 Task: Find connections with filter location Cabedelo with filter topic #coacheswith filter profile language French with filter current company Idea Cellular Ltd with filter school National Institute of Technology Karnataka with filter industry Personal and Laundry Services with filter service category Auto Insurance with filter keywords title Management Consultant
Action: Mouse moved to (548, 88)
Screenshot: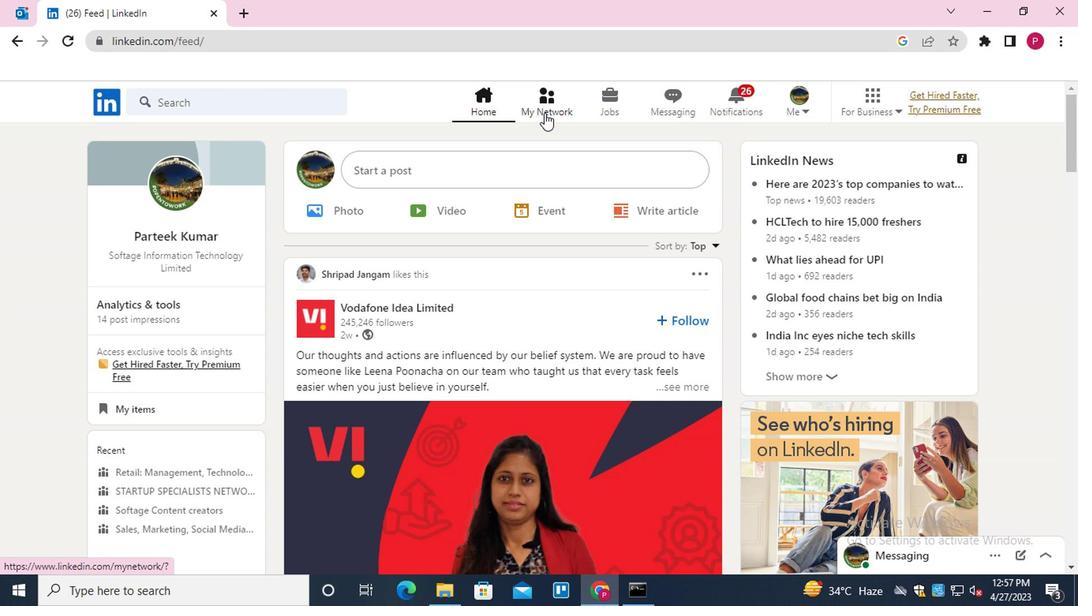 
Action: Mouse pressed left at (548, 88)
Screenshot: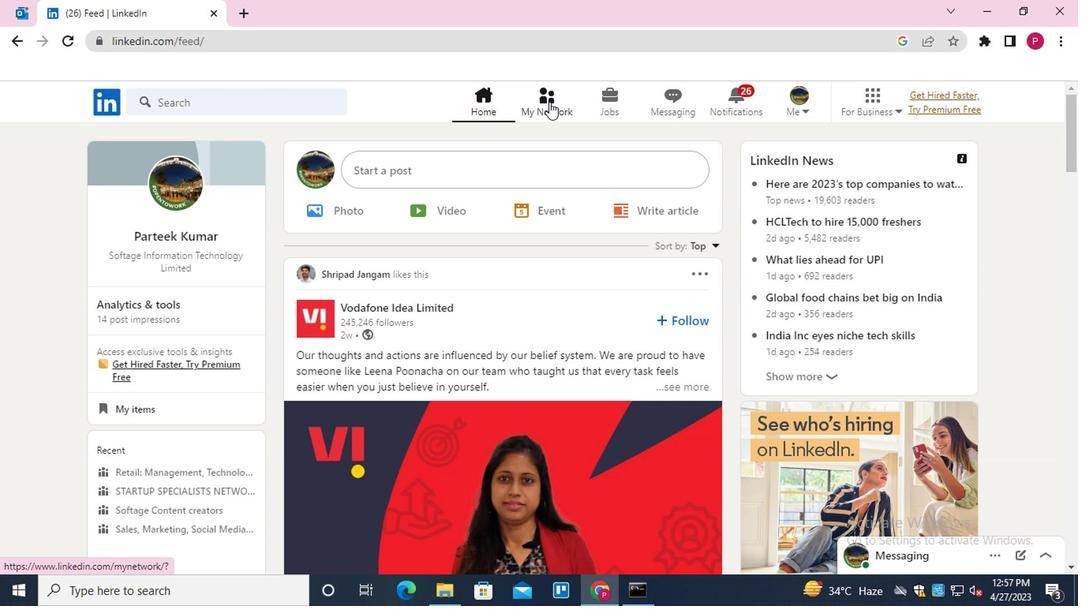 
Action: Mouse moved to (283, 183)
Screenshot: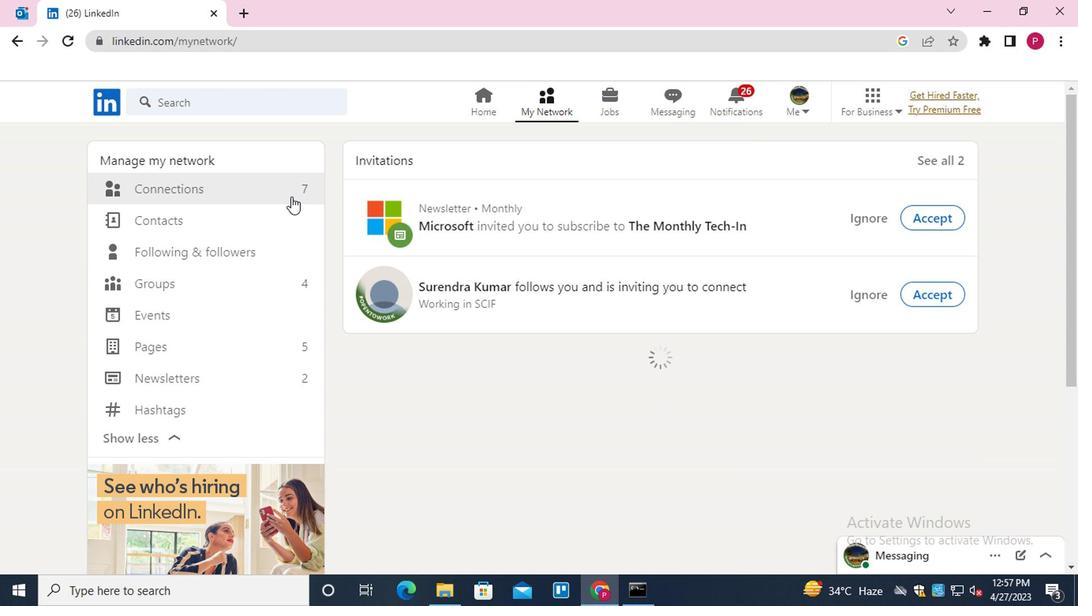 
Action: Mouse pressed left at (283, 183)
Screenshot: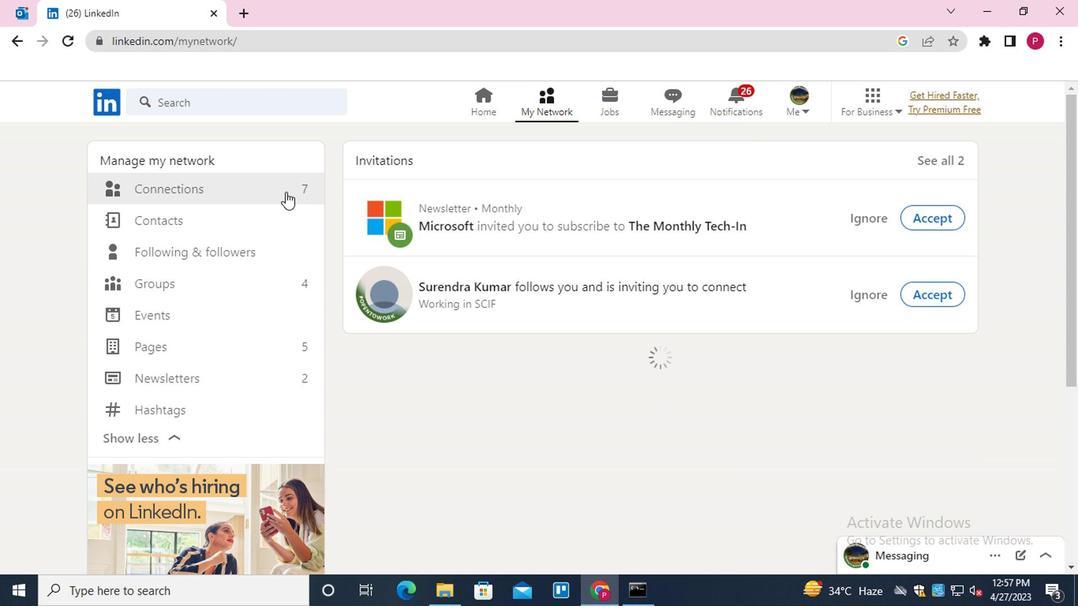 
Action: Mouse moved to (633, 186)
Screenshot: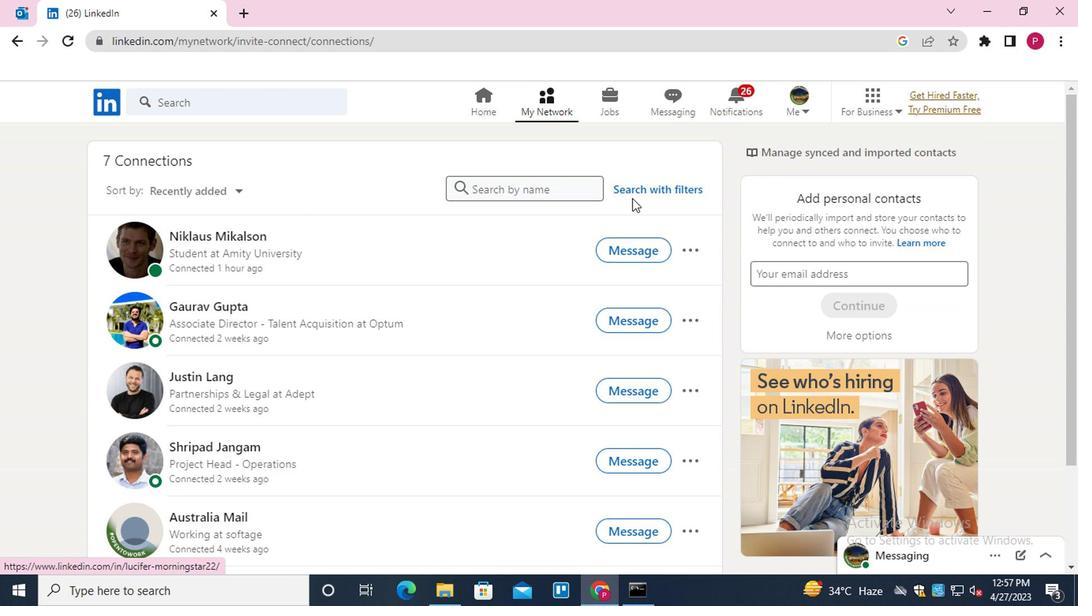 
Action: Mouse pressed left at (633, 186)
Screenshot: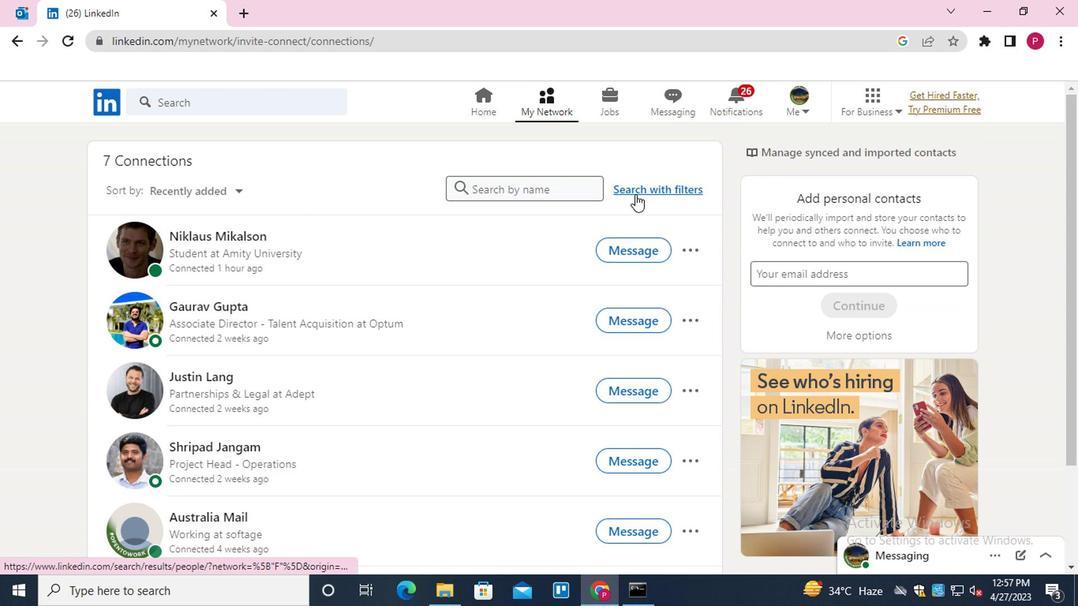 
Action: Mouse moved to (584, 142)
Screenshot: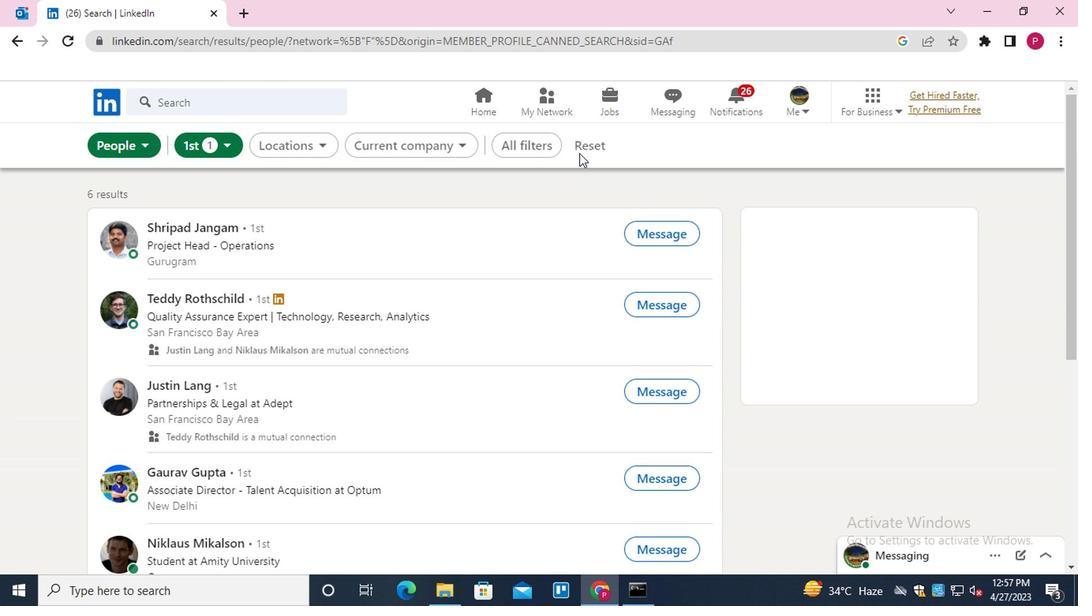 
Action: Mouse pressed left at (584, 142)
Screenshot: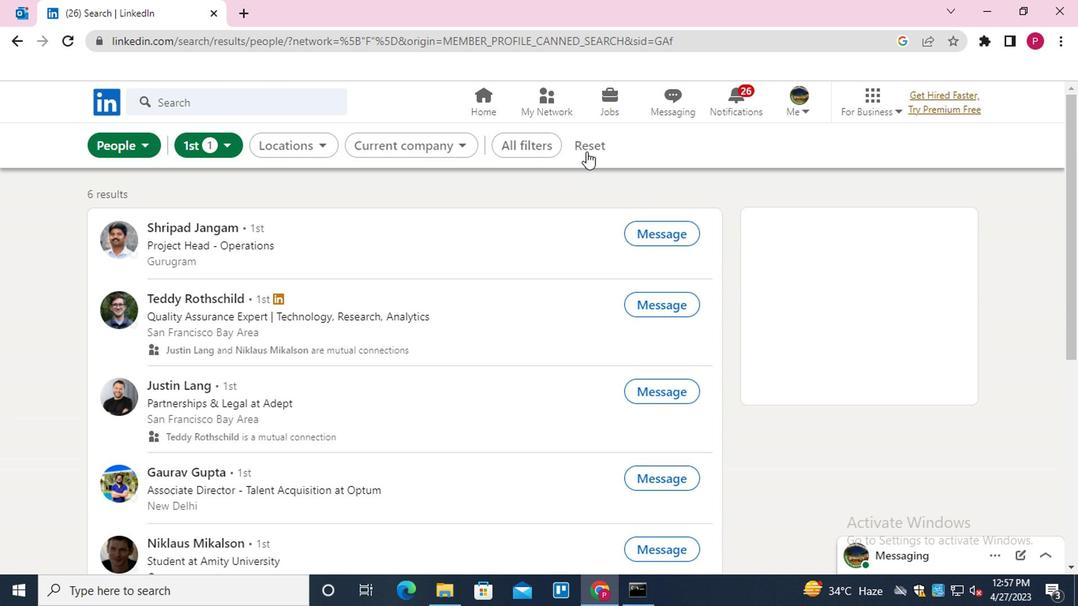 
Action: Mouse moved to (548, 137)
Screenshot: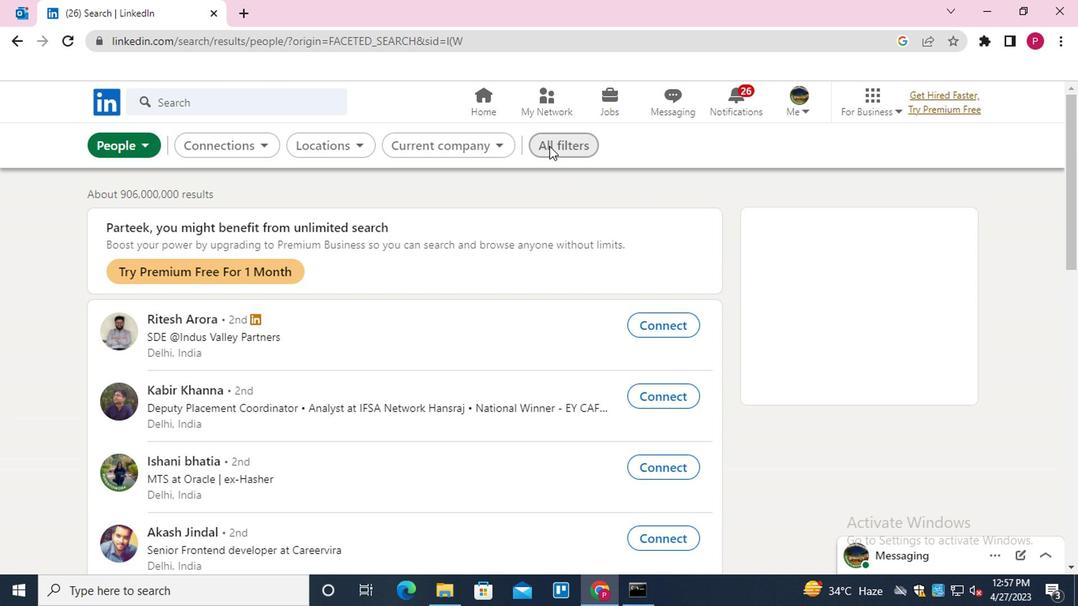 
Action: Mouse pressed left at (548, 137)
Screenshot: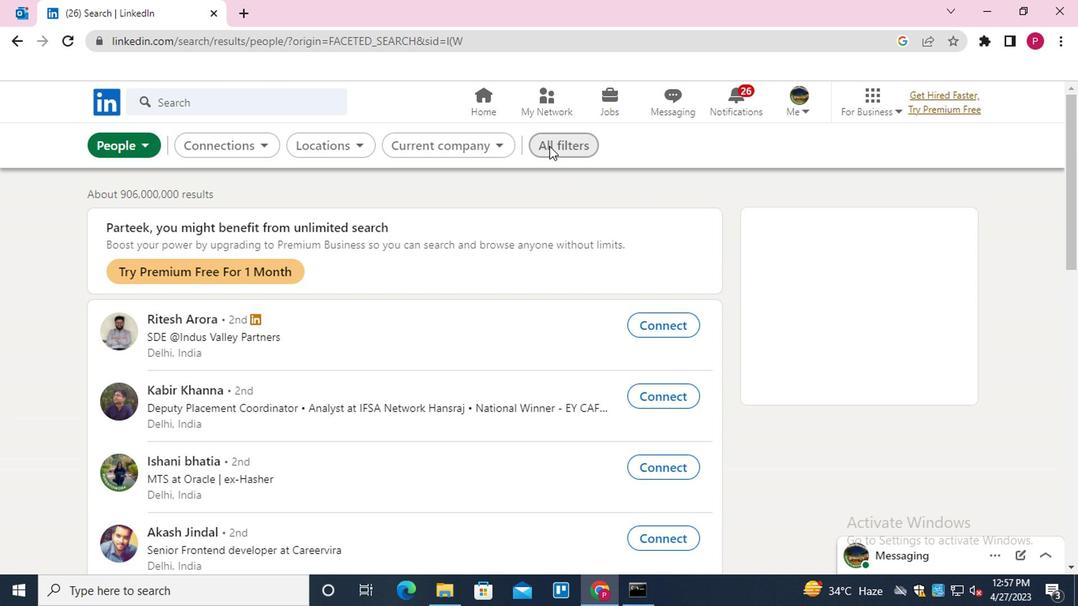 
Action: Mouse moved to (887, 394)
Screenshot: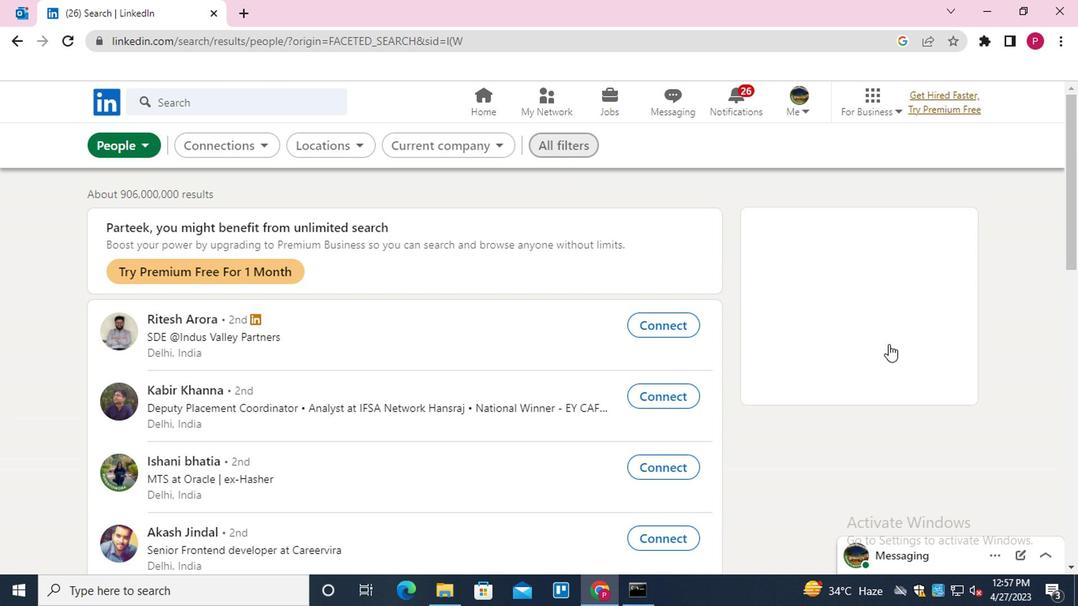 
Action: Mouse scrolled (887, 394) with delta (0, 0)
Screenshot: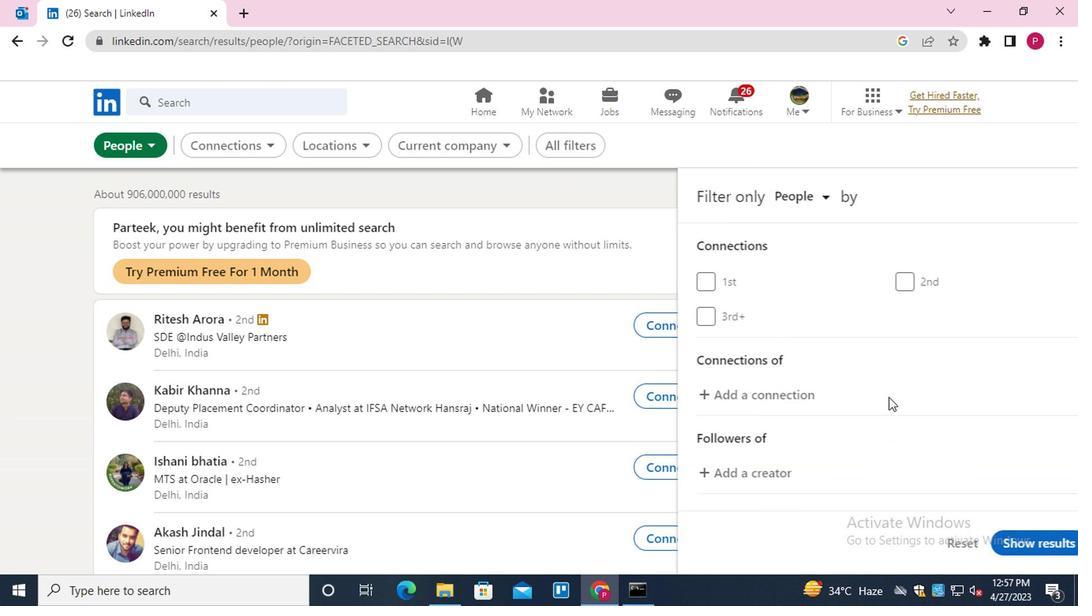 
Action: Mouse scrolled (887, 394) with delta (0, 0)
Screenshot: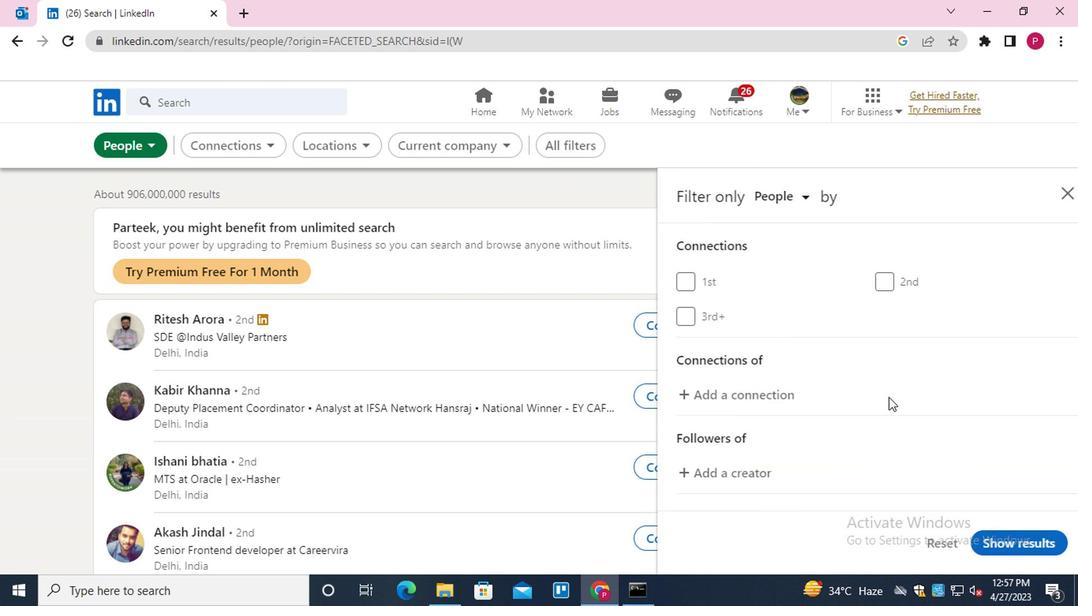 
Action: Mouse scrolled (887, 394) with delta (0, 0)
Screenshot: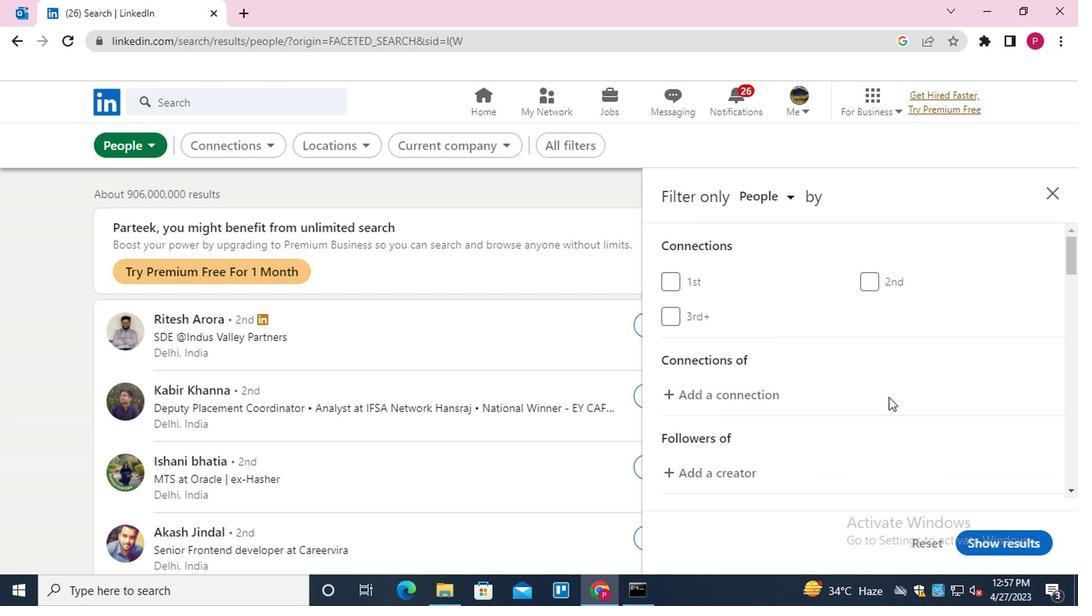 
Action: Mouse moved to (899, 381)
Screenshot: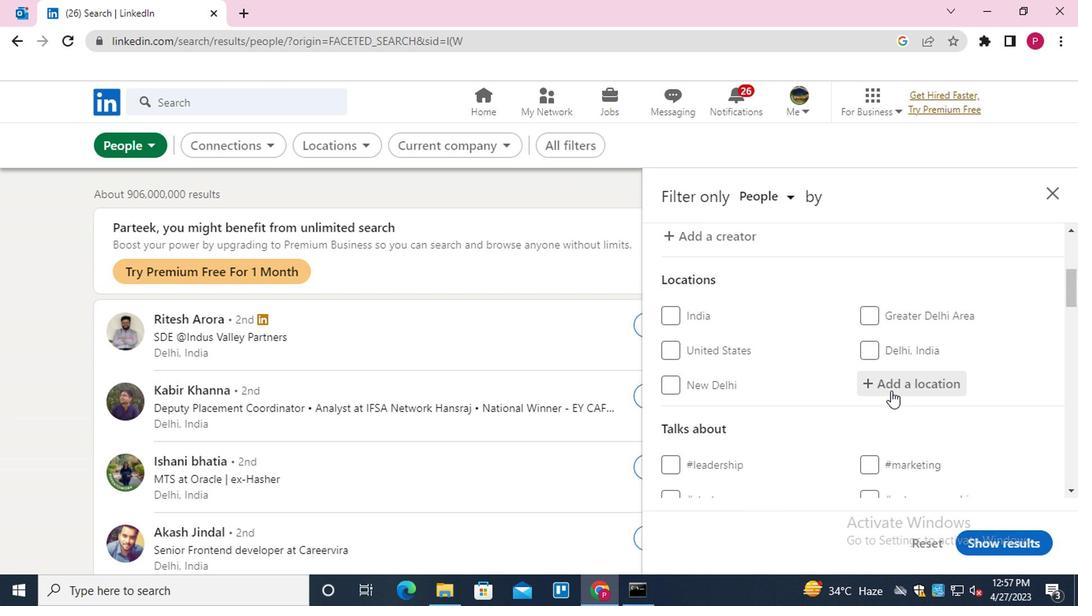 
Action: Mouse pressed left at (899, 381)
Screenshot: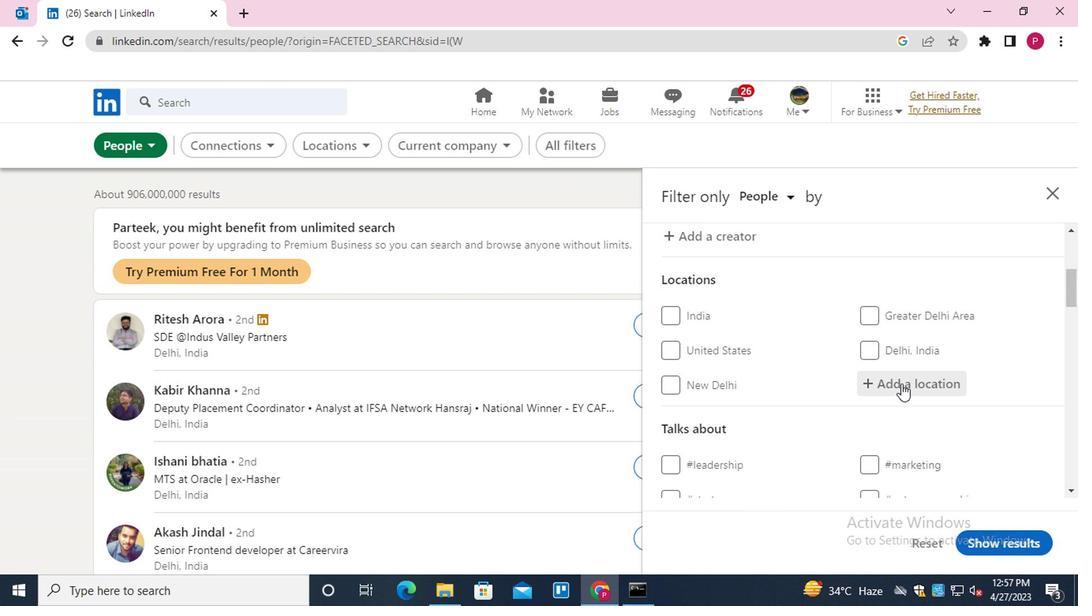 
Action: Key pressed <Key.shift>CABEDELO<Key.down><Key.enter>
Screenshot: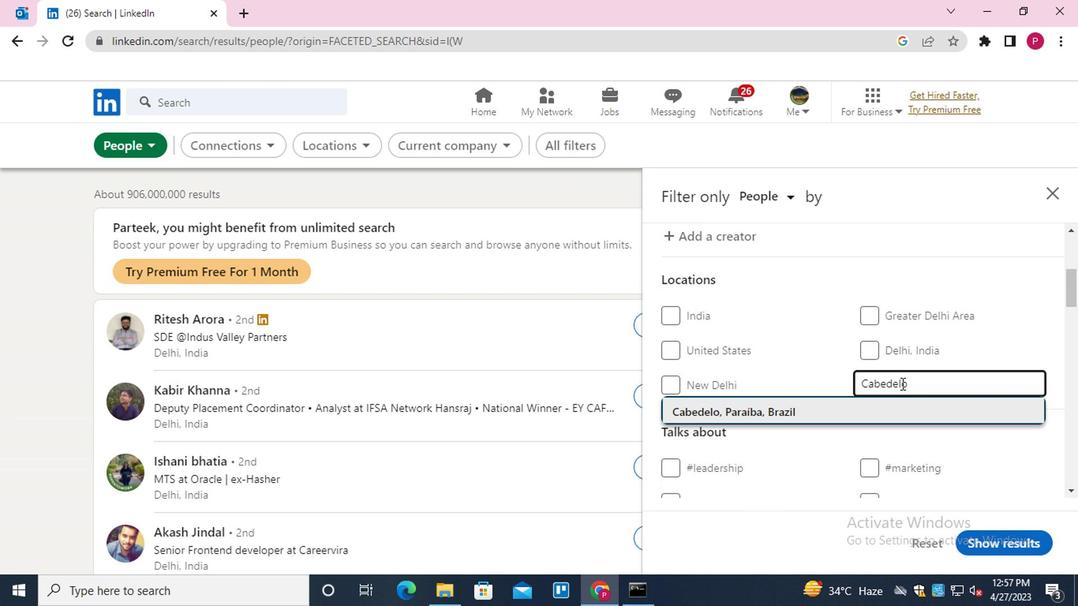
Action: Mouse scrolled (899, 380) with delta (0, -1)
Screenshot: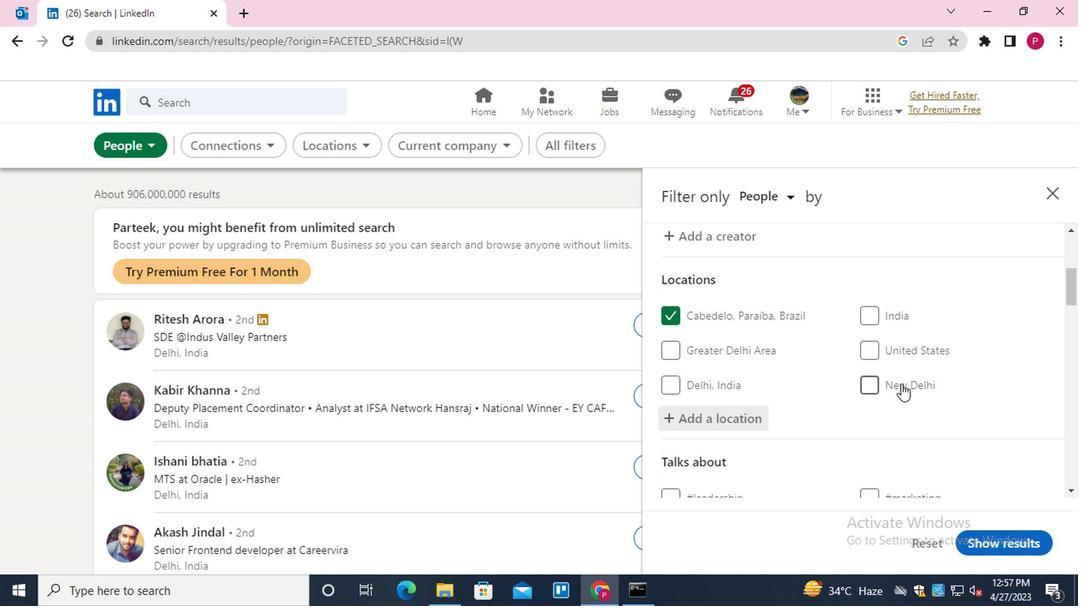
Action: Mouse moved to (899, 381)
Screenshot: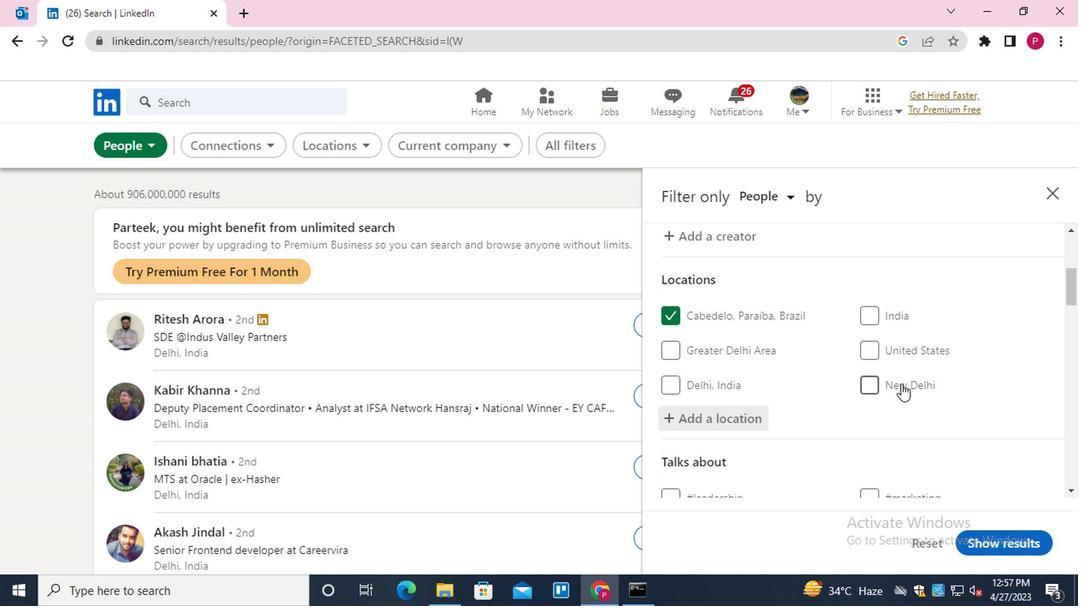 
Action: Mouse scrolled (899, 380) with delta (0, -1)
Screenshot: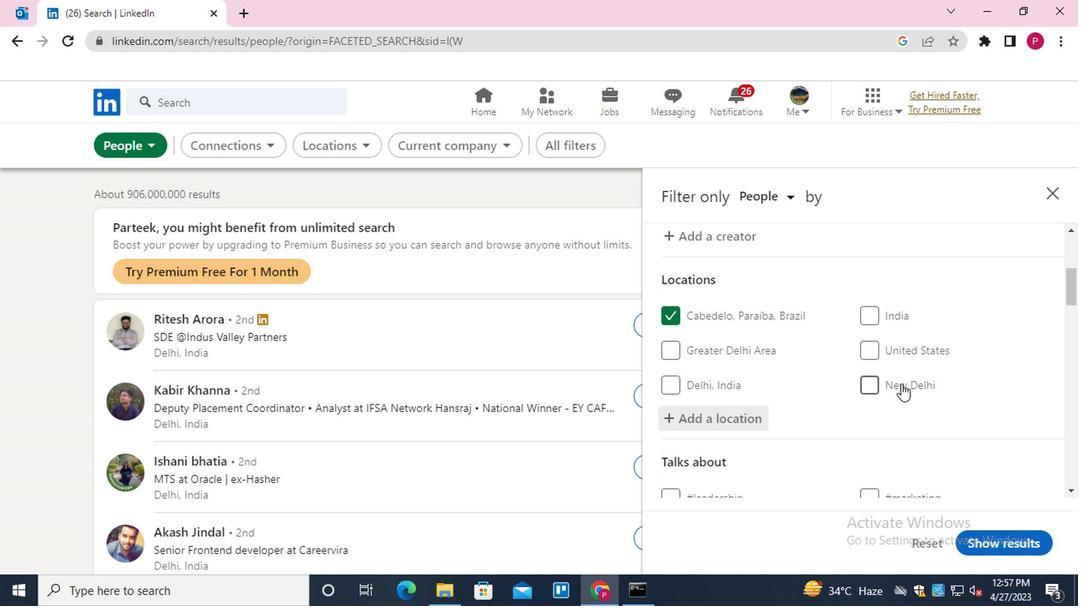 
Action: Mouse scrolled (899, 380) with delta (0, -1)
Screenshot: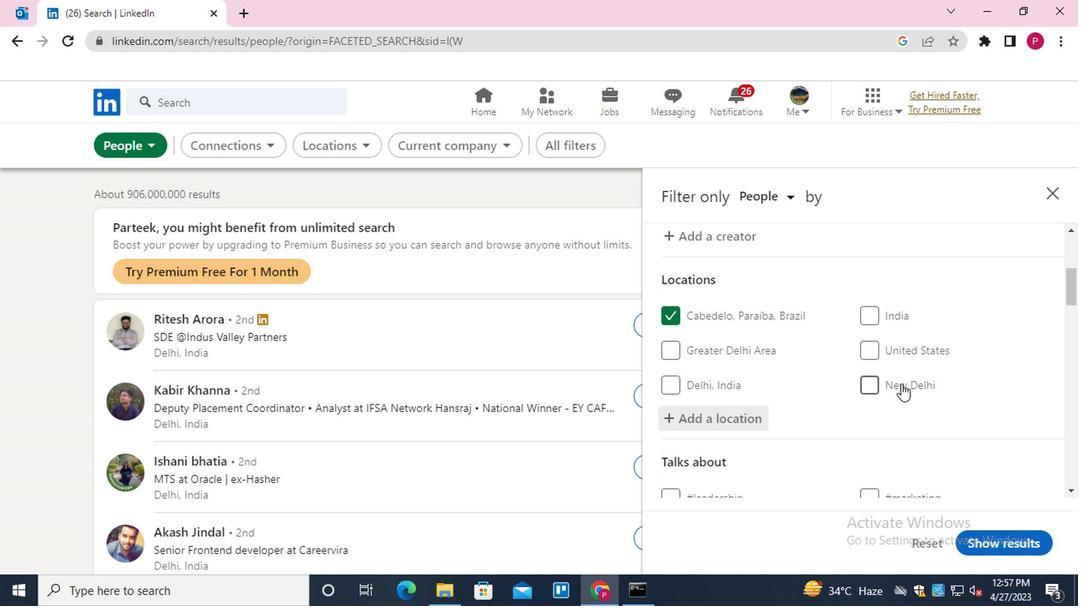 
Action: Mouse moved to (916, 323)
Screenshot: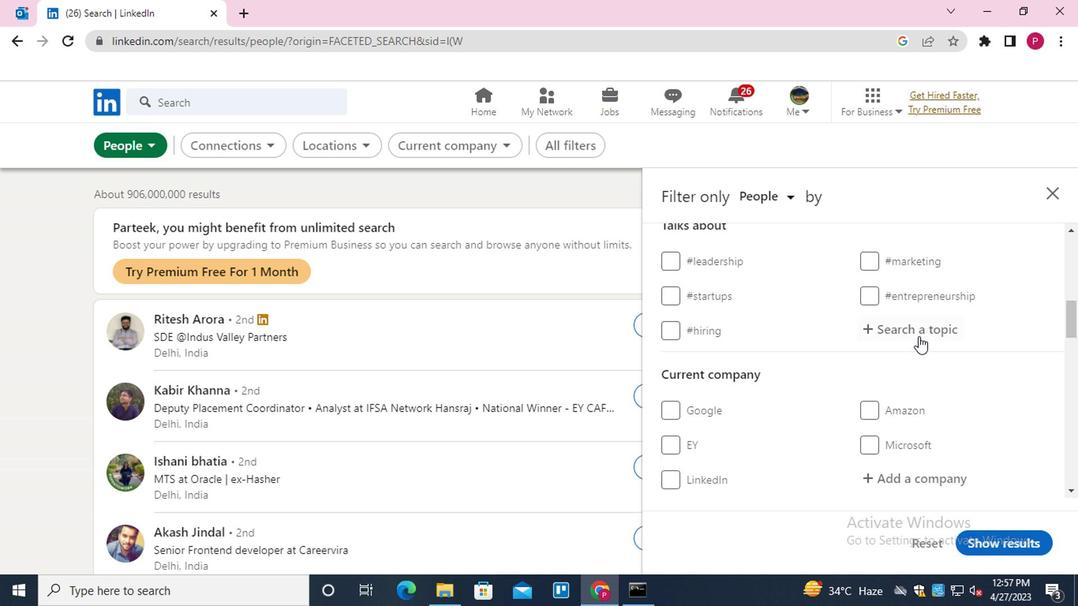 
Action: Mouse pressed left at (916, 323)
Screenshot: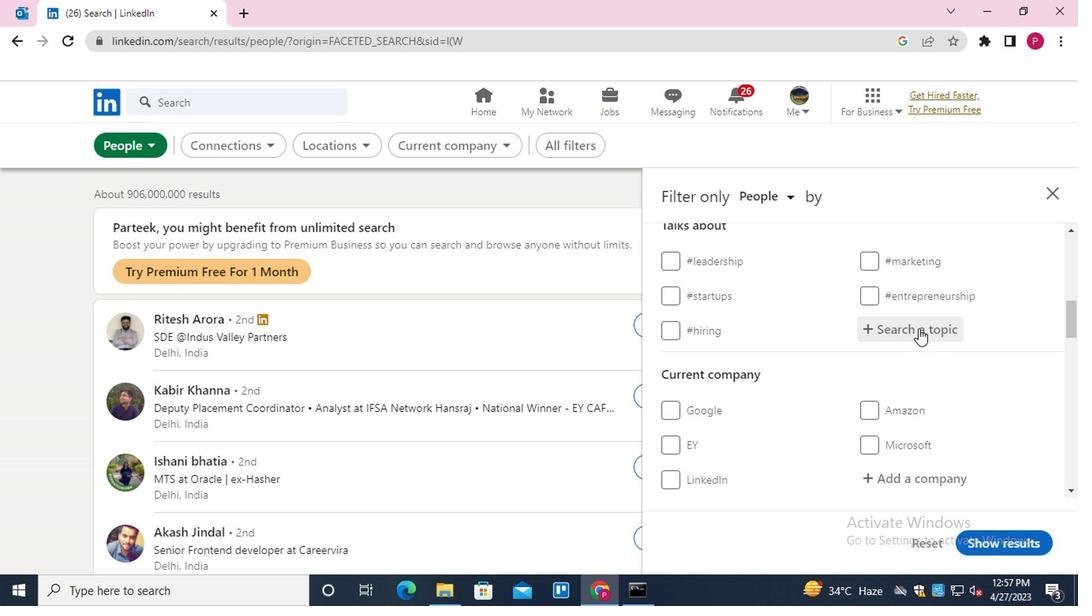 
Action: Key pressed COACHES<Key.down><Key.enter><Key.backspace><Key.down><Key.enter>
Screenshot: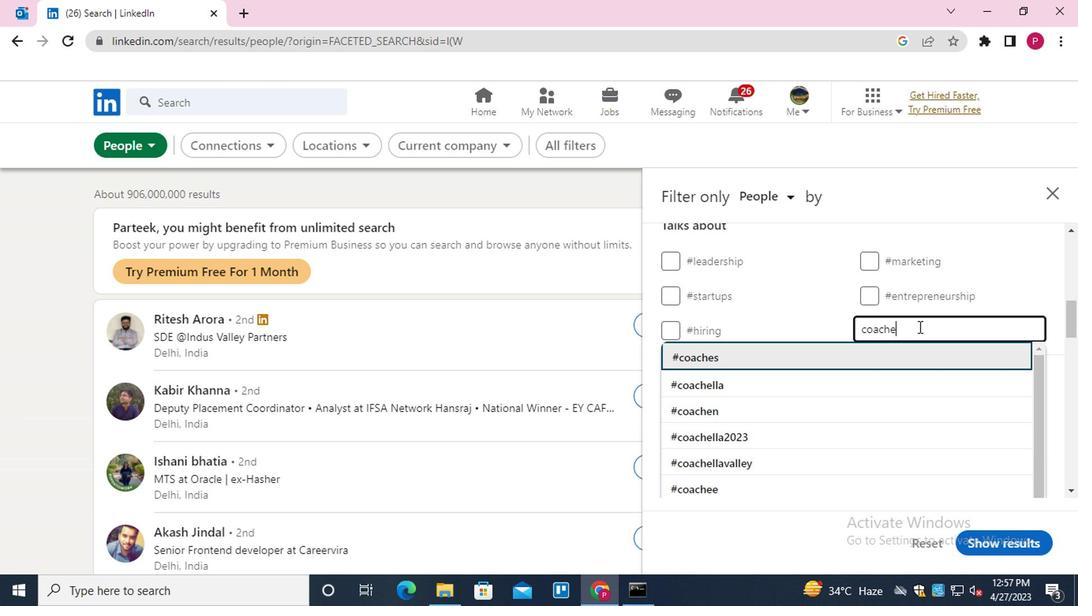 
Action: Mouse moved to (845, 314)
Screenshot: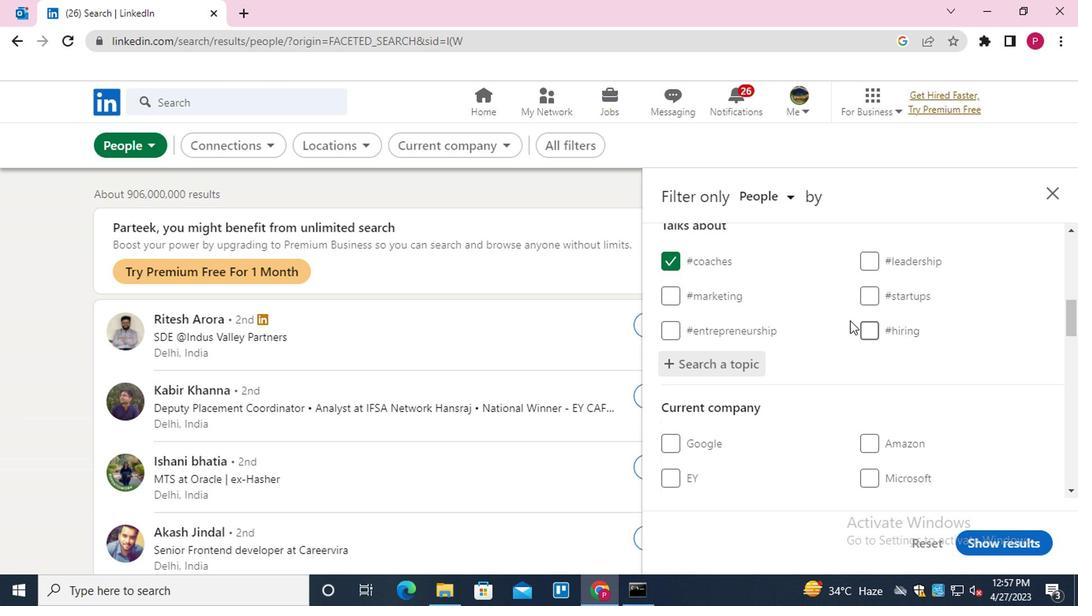 
Action: Mouse scrolled (845, 314) with delta (0, 0)
Screenshot: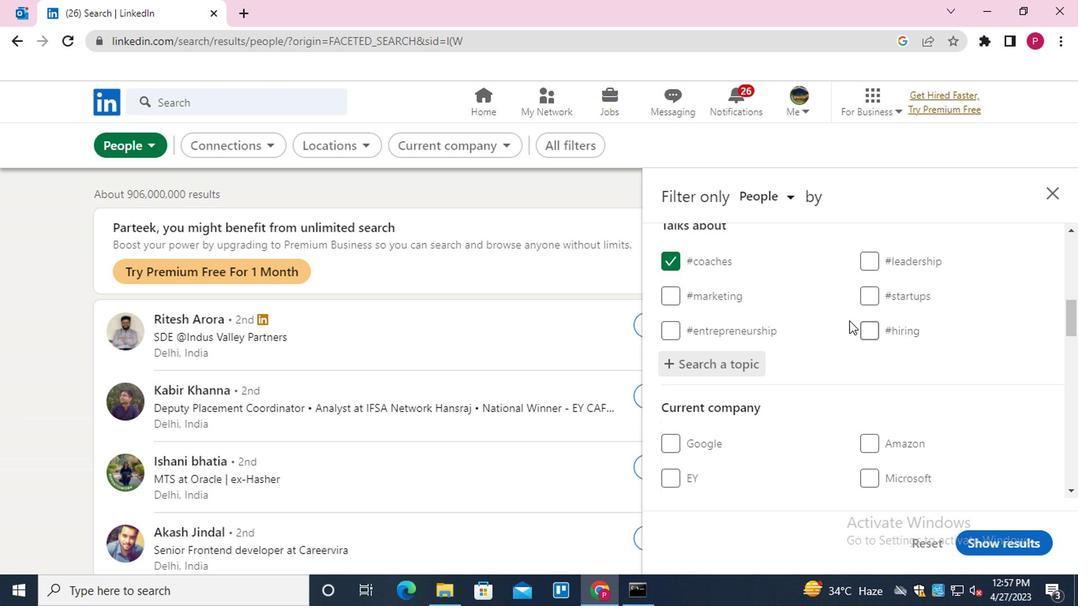 
Action: Mouse scrolled (845, 314) with delta (0, 0)
Screenshot: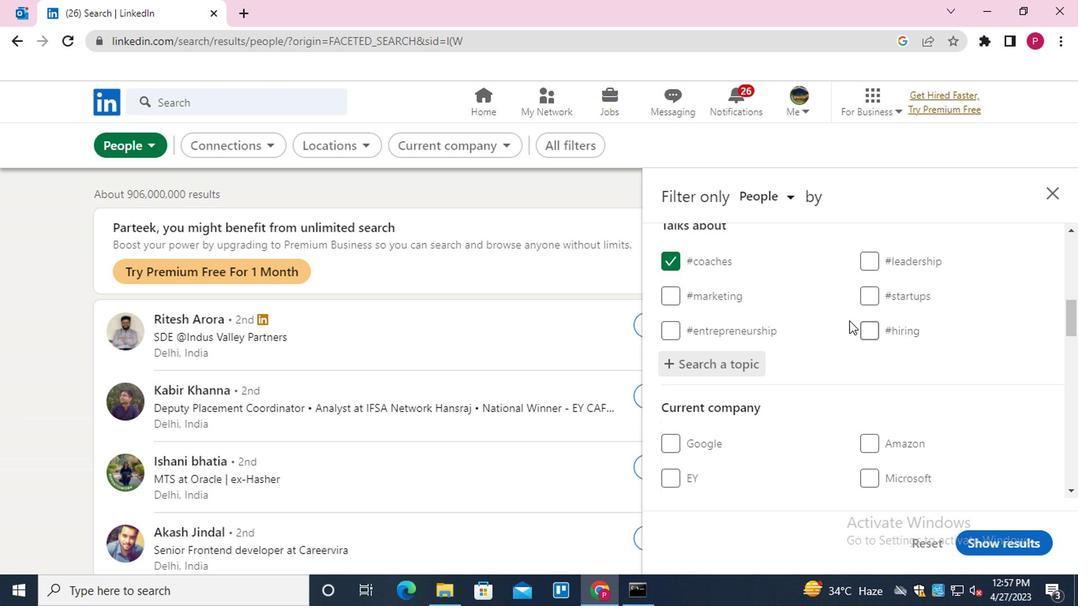 
Action: Mouse moved to (843, 314)
Screenshot: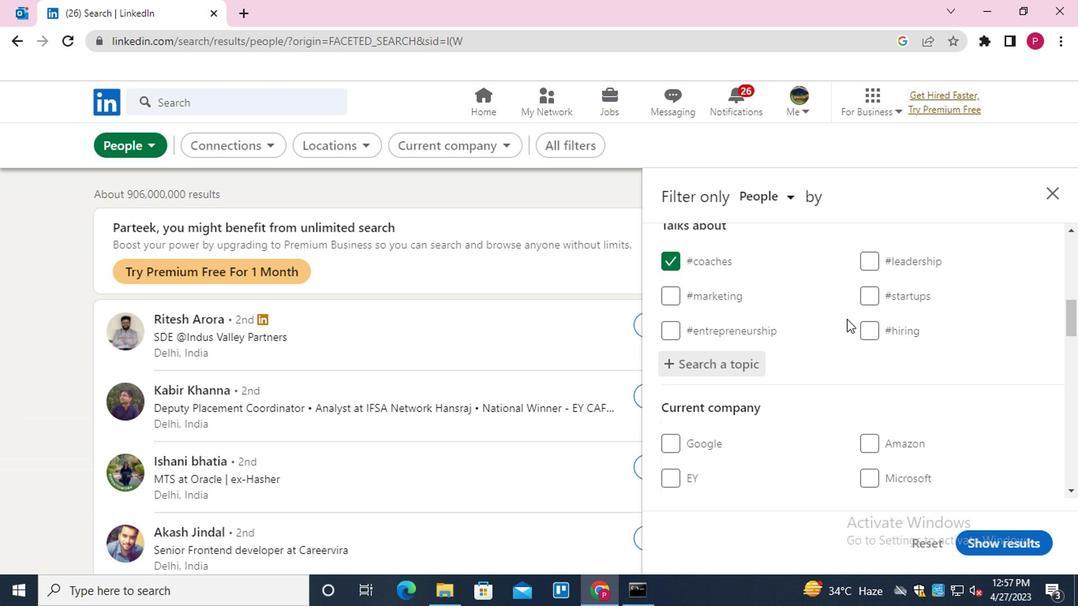 
Action: Mouse scrolled (843, 314) with delta (0, 0)
Screenshot: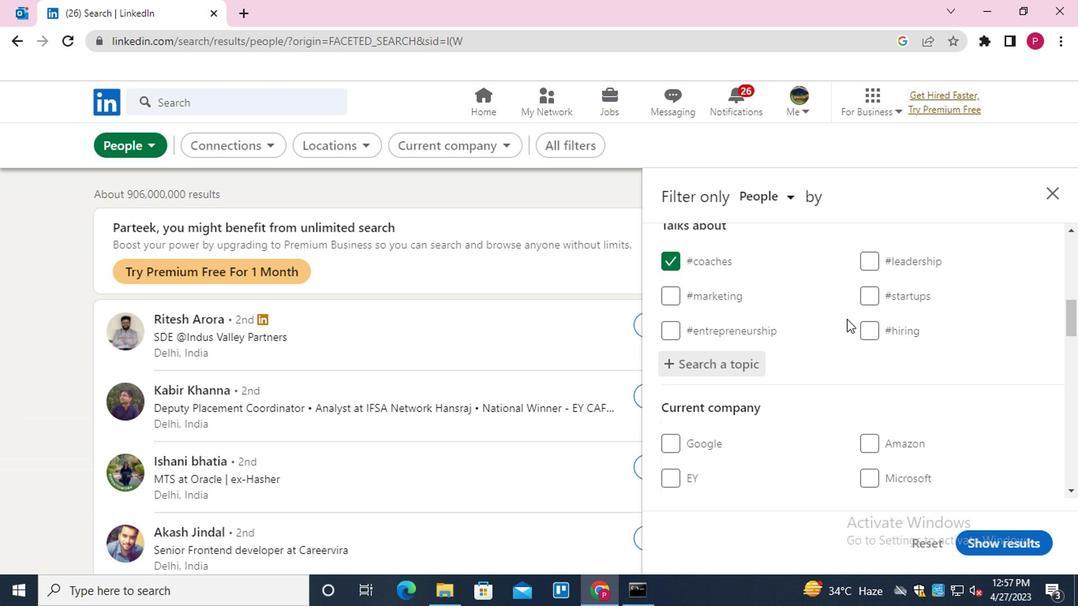
Action: Mouse moved to (750, 344)
Screenshot: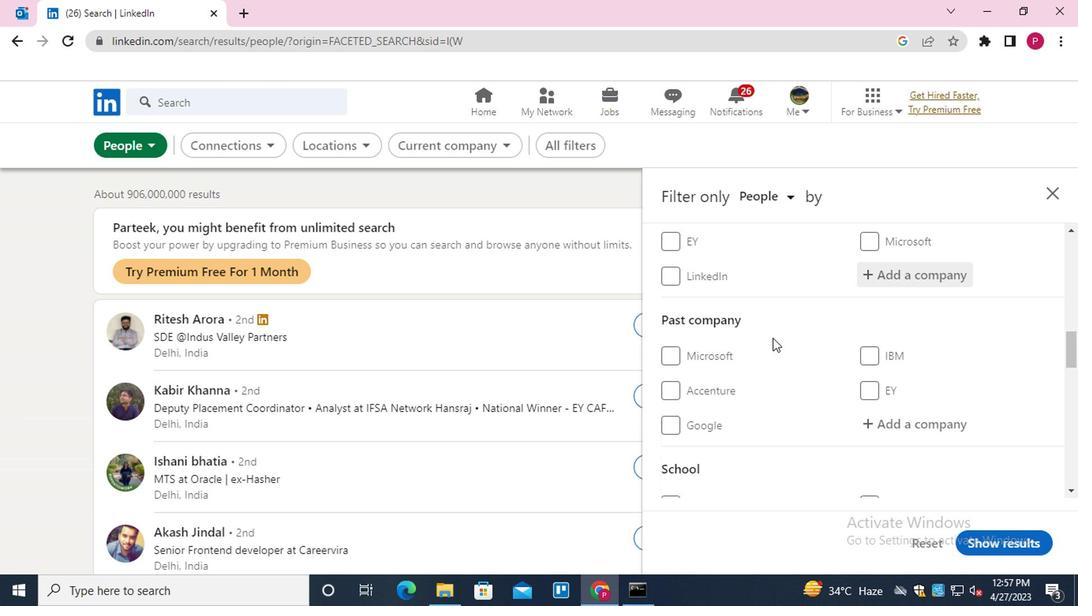 
Action: Mouse scrolled (750, 343) with delta (0, -1)
Screenshot: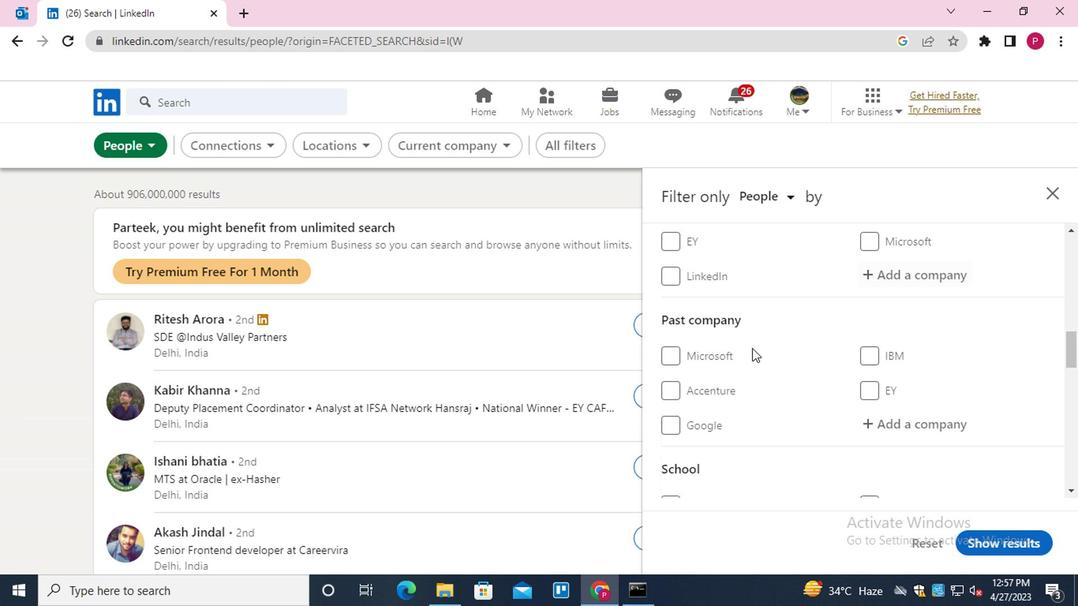 
Action: Mouse scrolled (750, 343) with delta (0, -1)
Screenshot: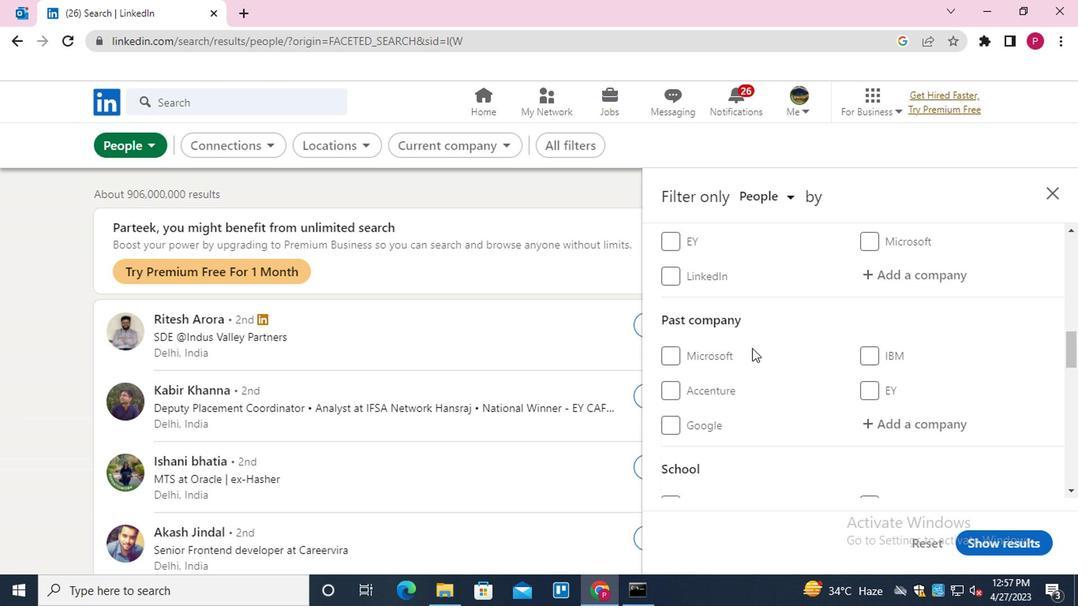 
Action: Mouse scrolled (750, 343) with delta (0, -1)
Screenshot: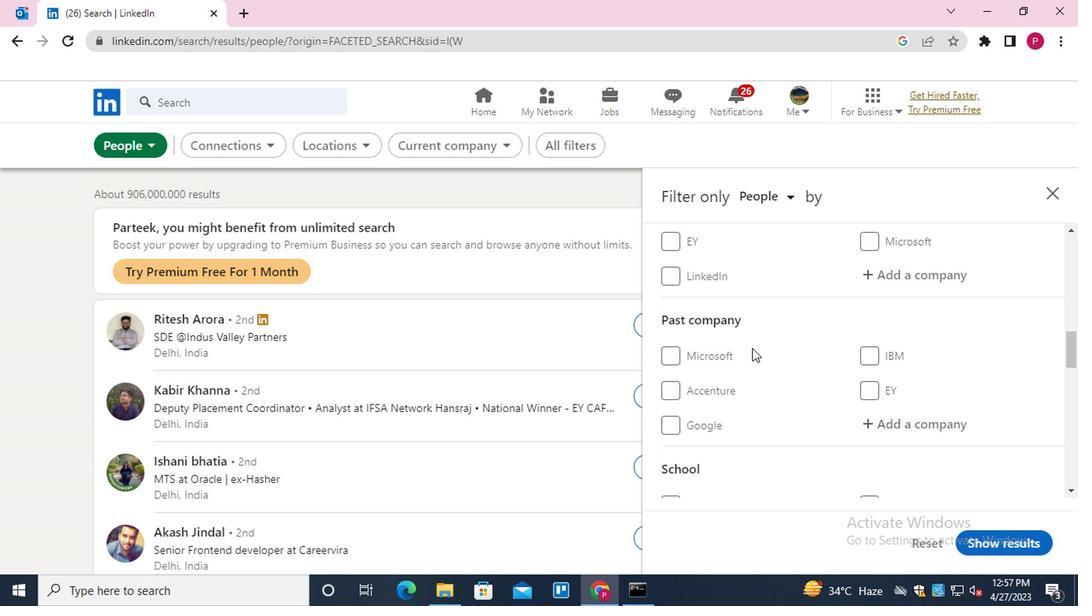 
Action: Mouse scrolled (750, 343) with delta (0, -1)
Screenshot: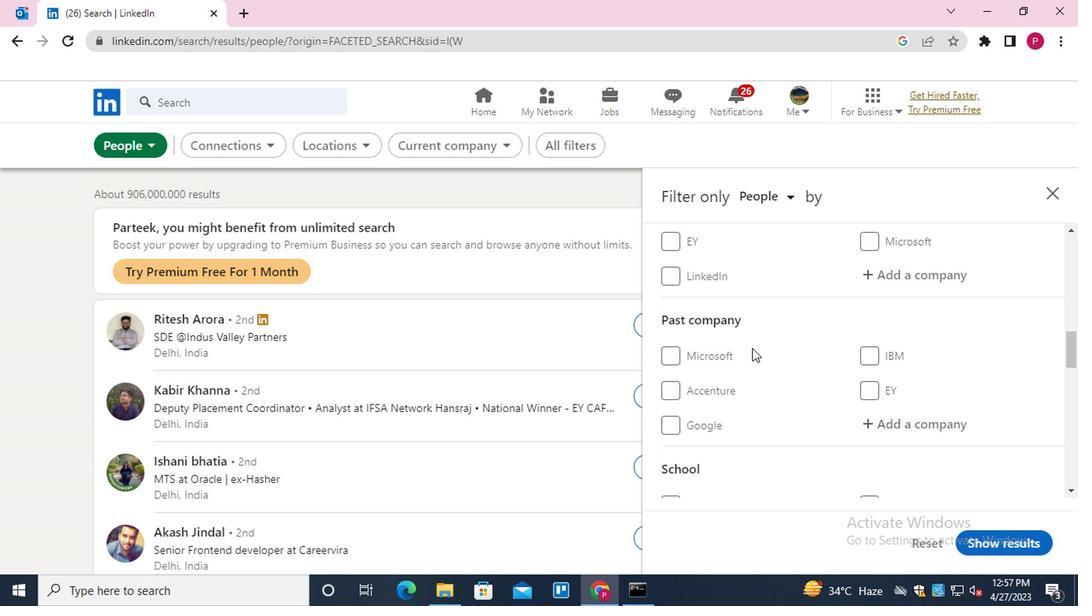 
Action: Mouse moved to (749, 362)
Screenshot: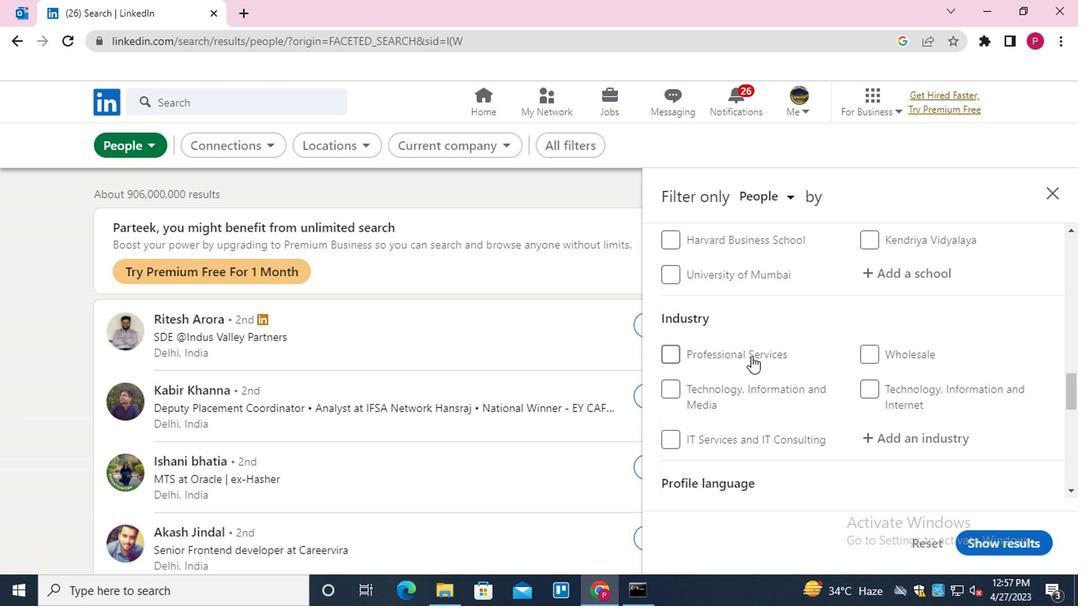 
Action: Mouse scrolled (749, 361) with delta (0, -1)
Screenshot: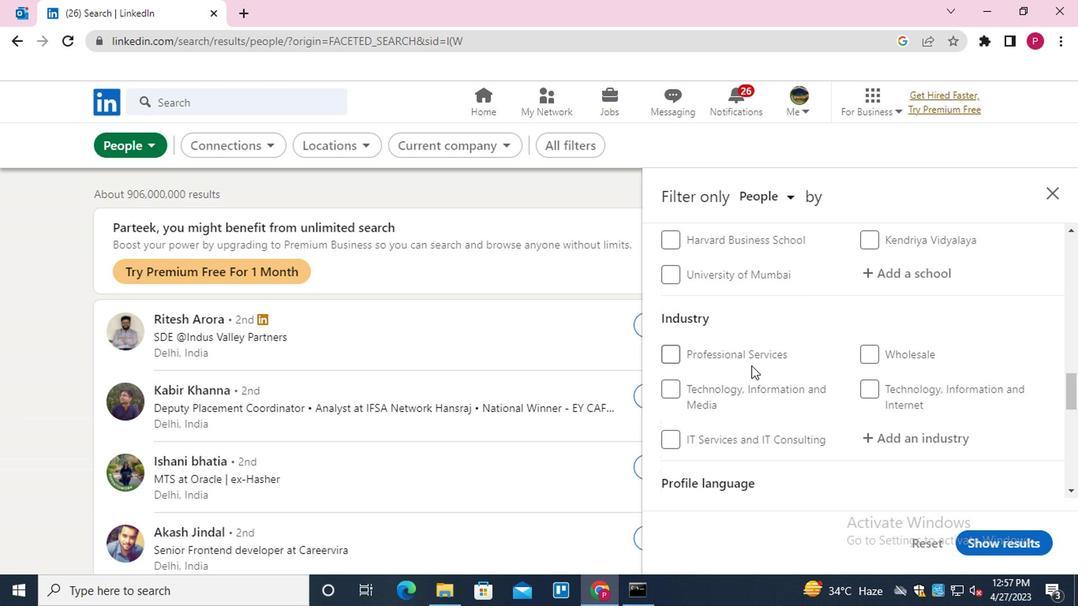 
Action: Mouse scrolled (749, 361) with delta (0, -1)
Screenshot: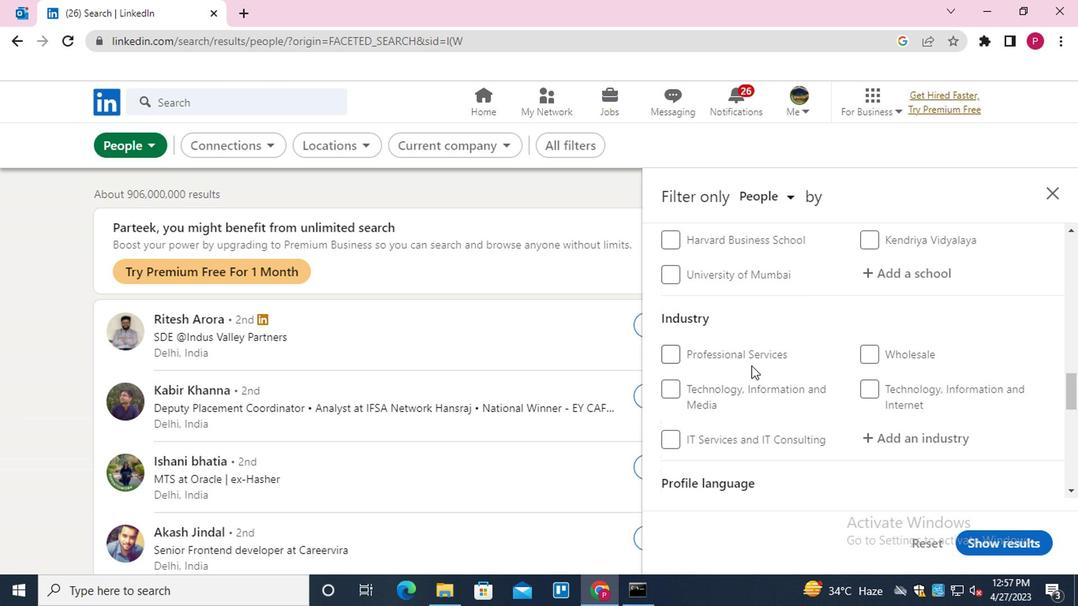 
Action: Mouse moved to (868, 357)
Screenshot: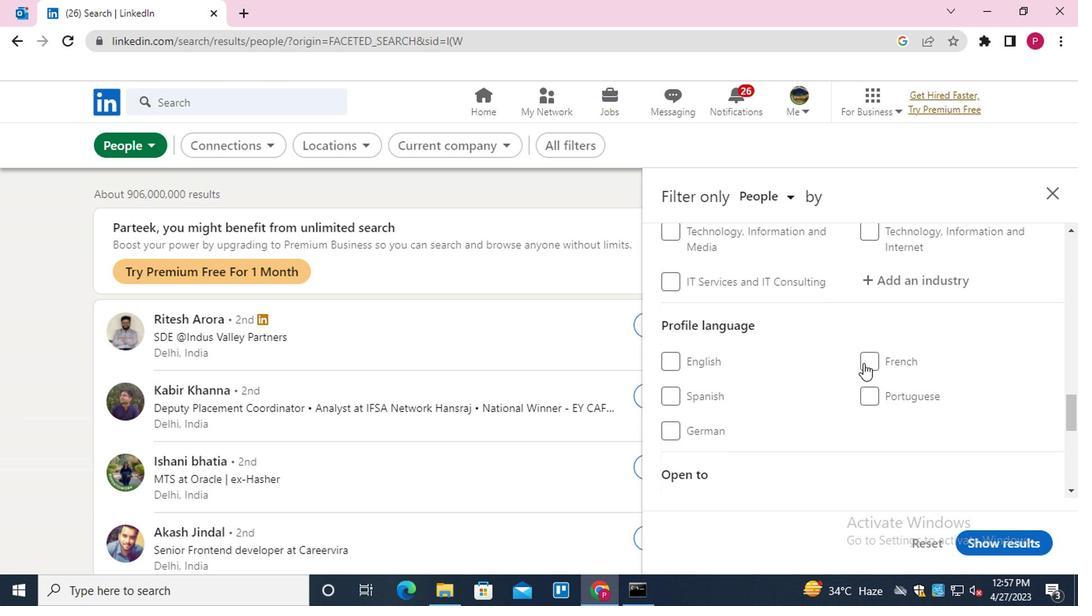 
Action: Mouse pressed left at (868, 357)
Screenshot: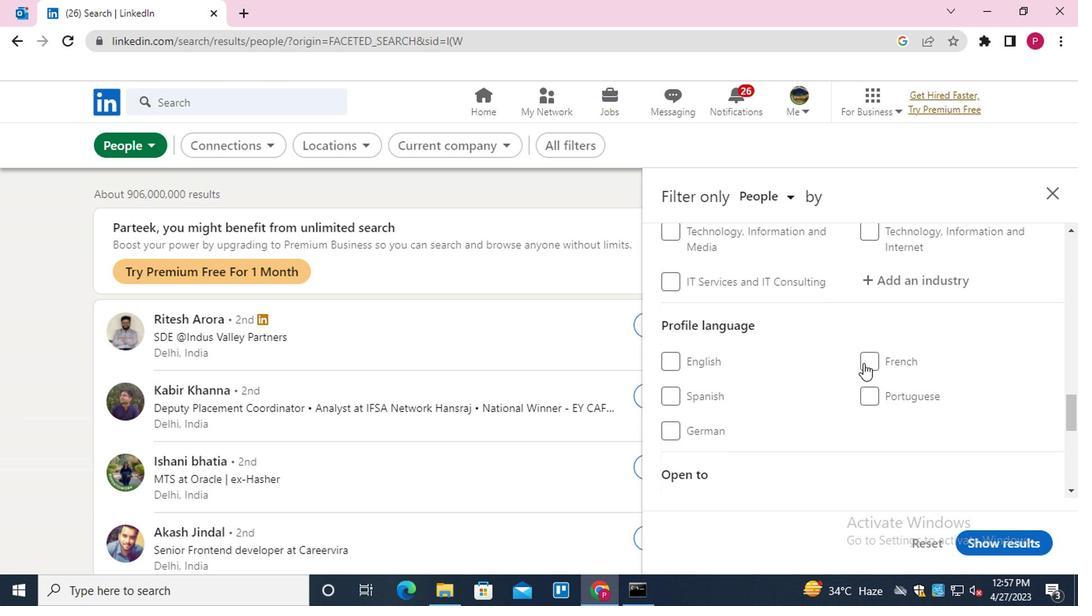 
Action: Mouse moved to (789, 367)
Screenshot: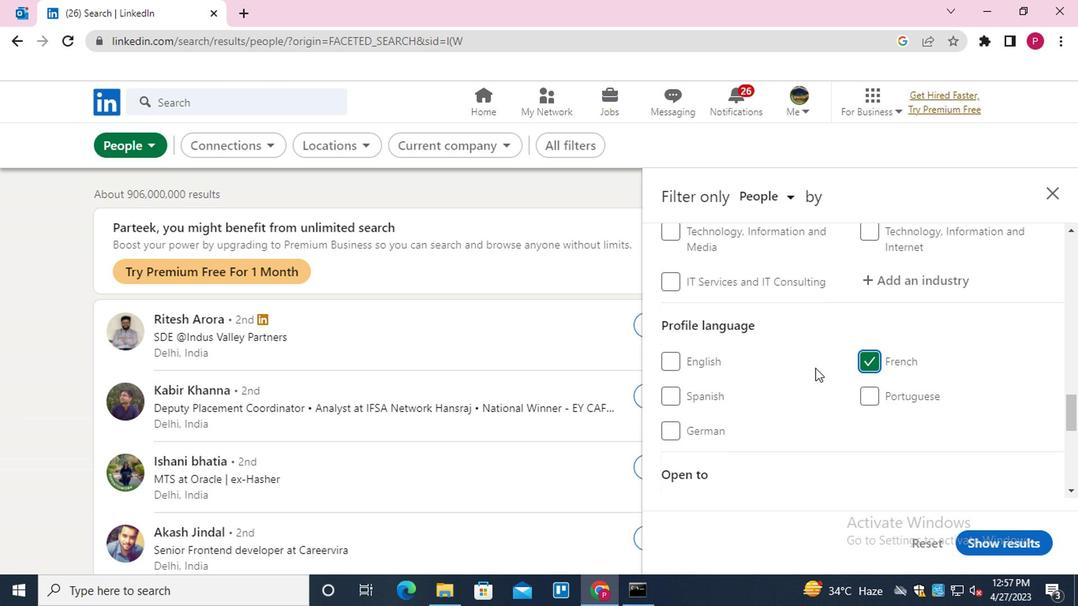 
Action: Mouse scrolled (789, 368) with delta (0, 1)
Screenshot: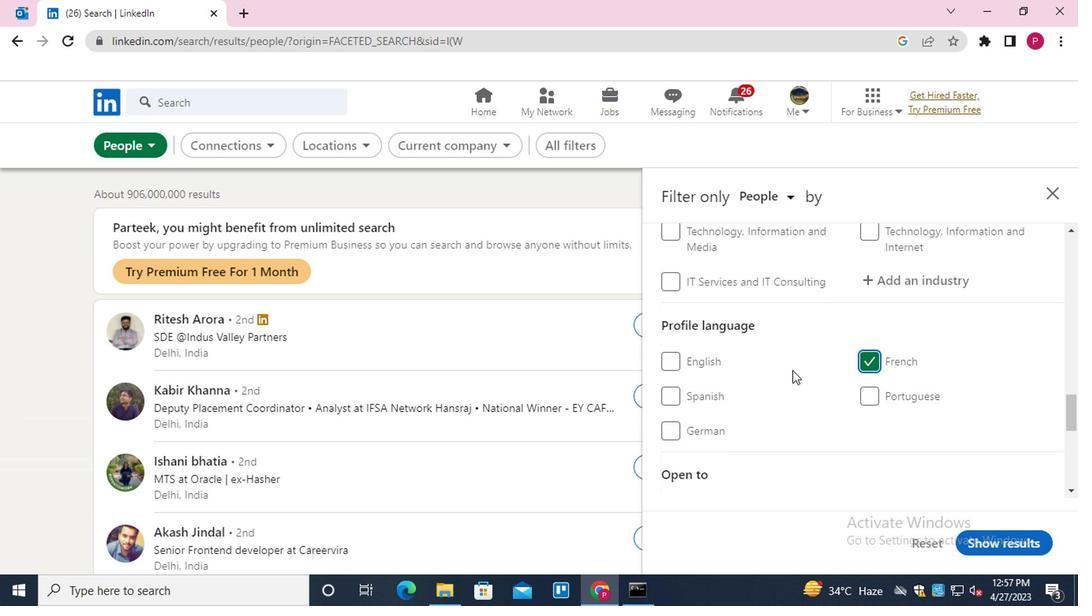
Action: Mouse scrolled (789, 368) with delta (0, 1)
Screenshot: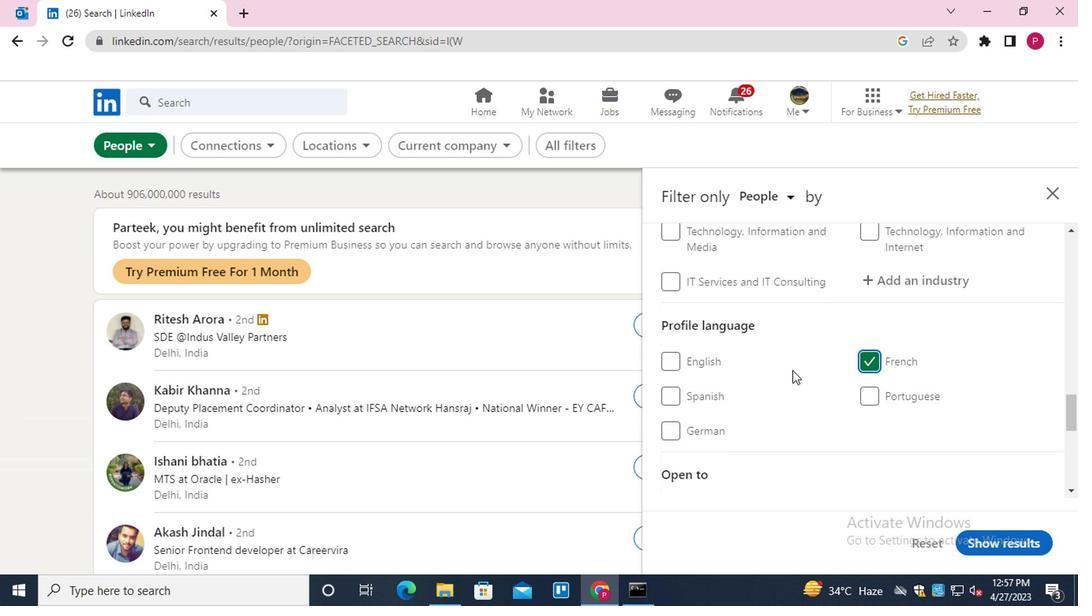 
Action: Mouse scrolled (789, 368) with delta (0, 1)
Screenshot: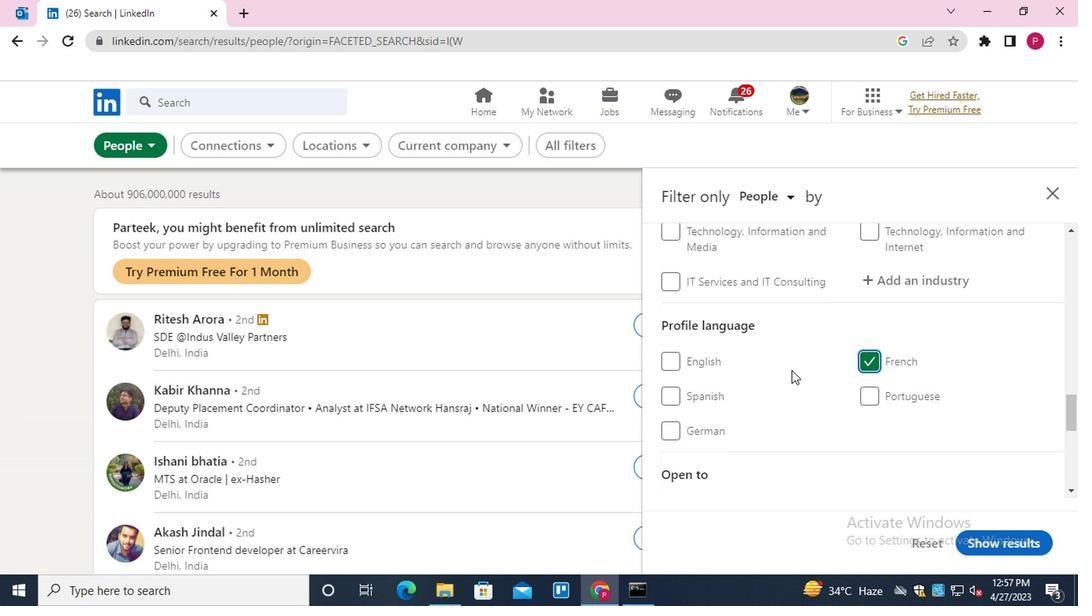 
Action: Mouse scrolled (789, 368) with delta (0, 1)
Screenshot: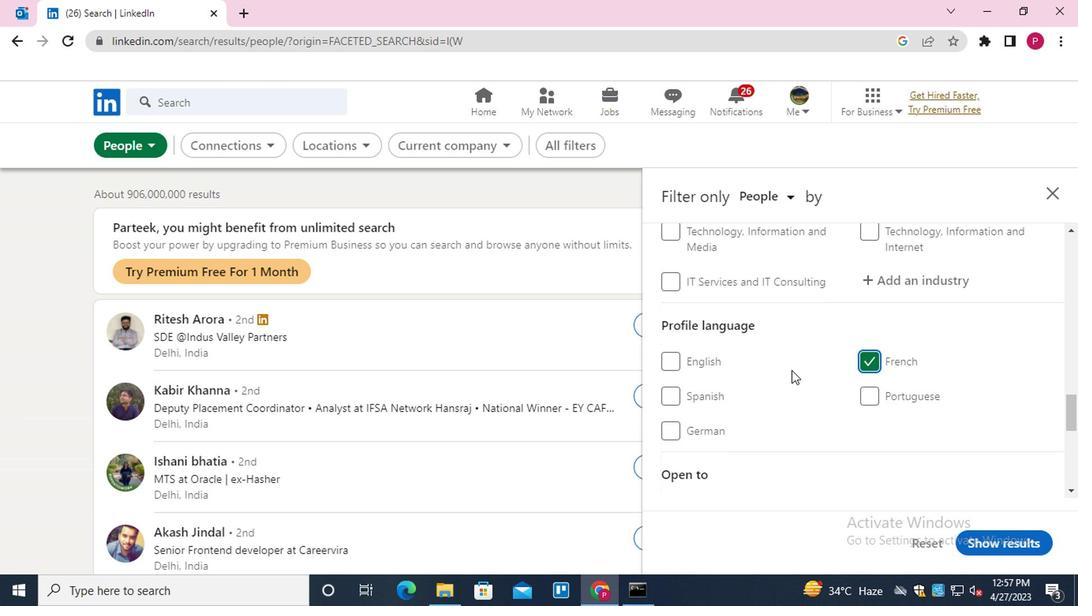 
Action: Mouse moved to (768, 370)
Screenshot: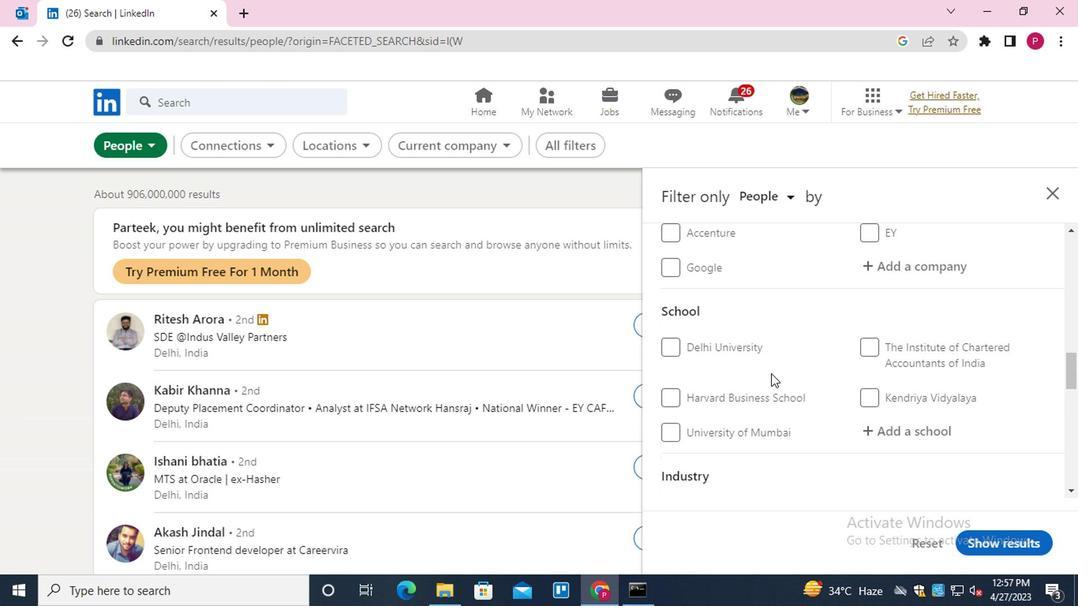 
Action: Mouse scrolled (768, 371) with delta (0, 0)
Screenshot: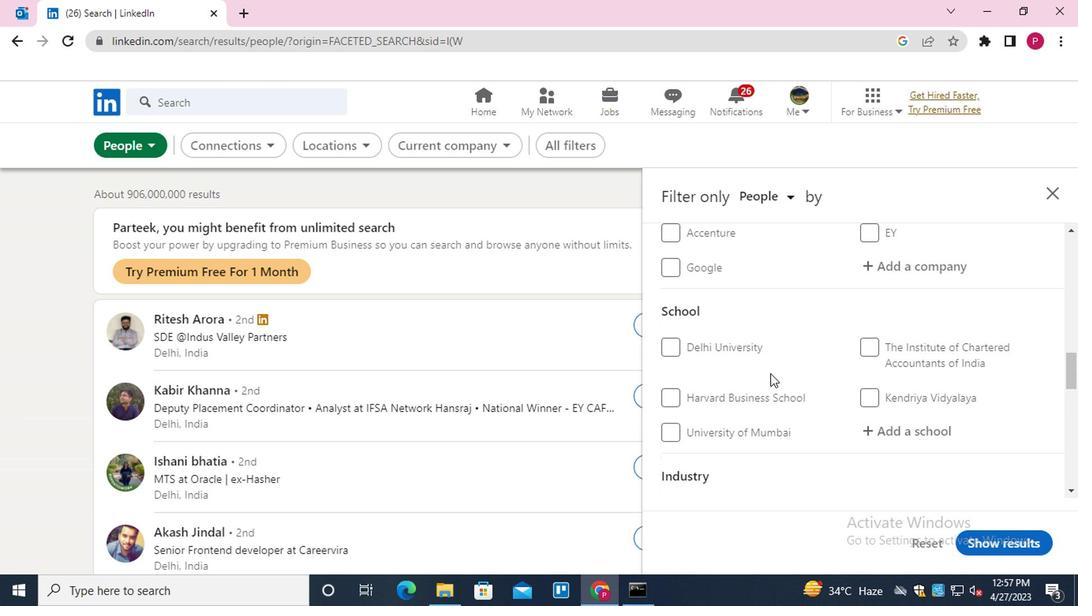 
Action: Mouse scrolled (768, 371) with delta (0, 0)
Screenshot: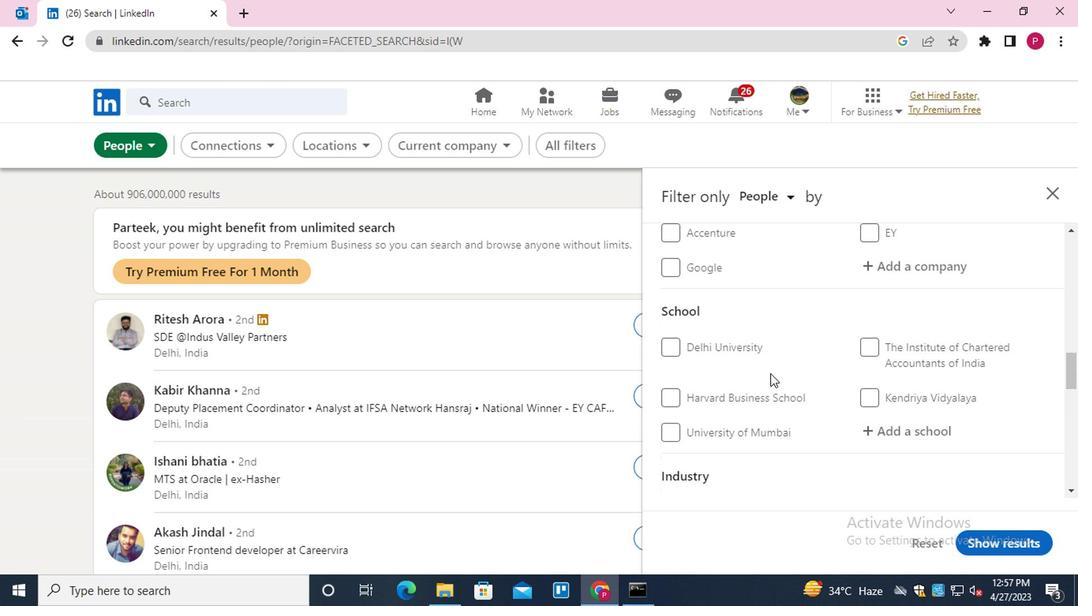 
Action: Mouse scrolled (768, 371) with delta (0, 0)
Screenshot: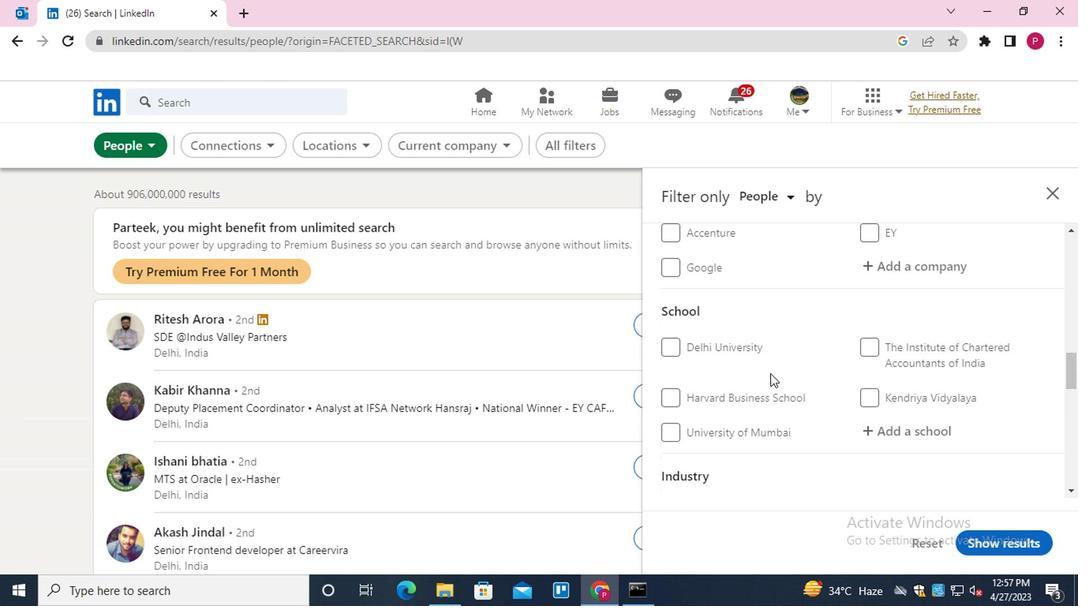 
Action: Mouse moved to (893, 356)
Screenshot: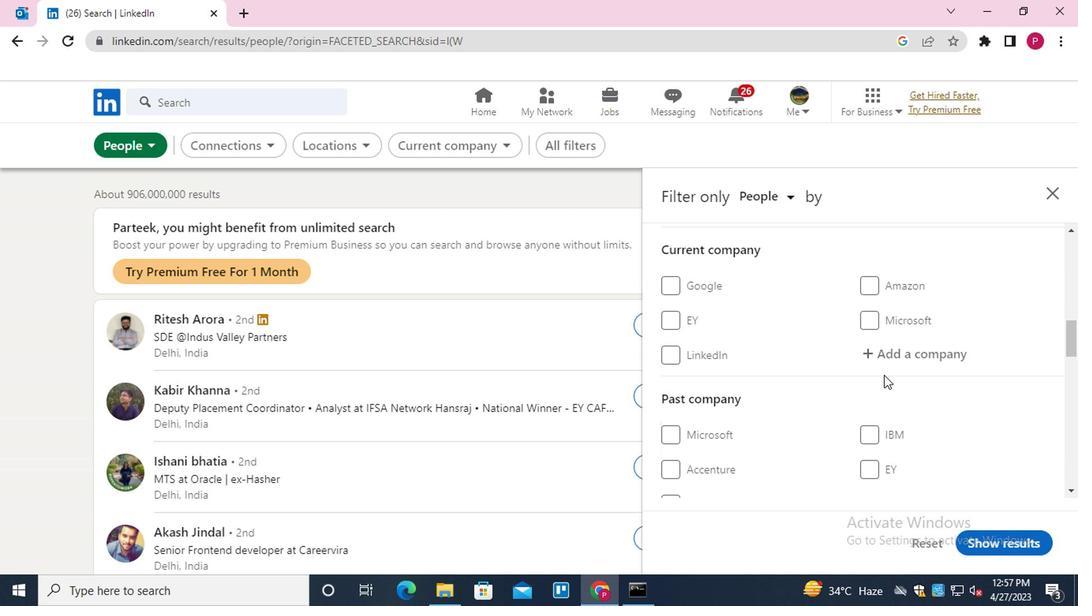 
Action: Mouse pressed left at (893, 356)
Screenshot: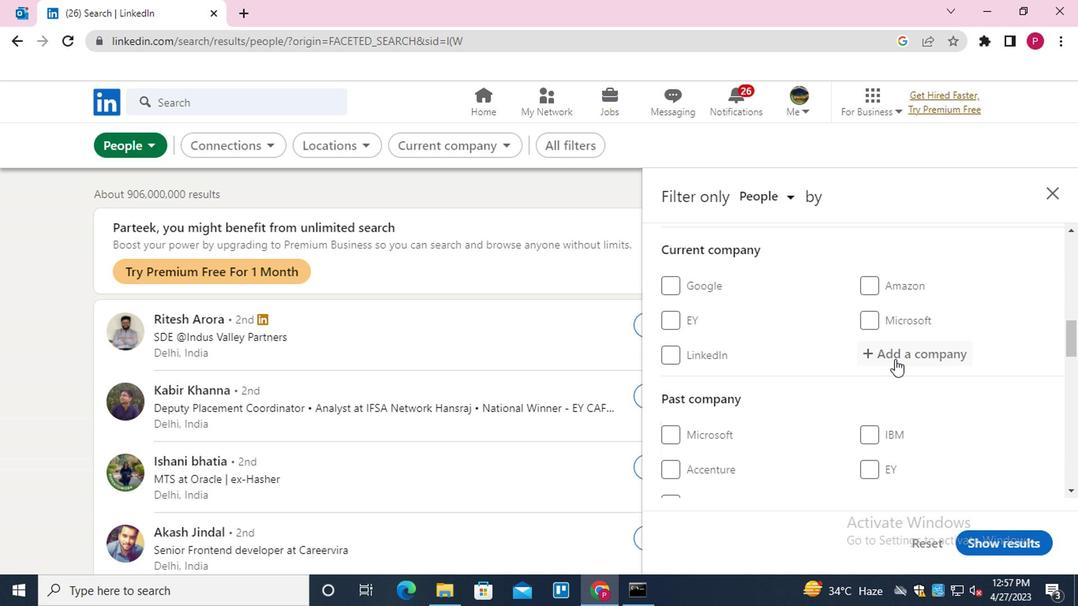
Action: Key pressed <Key.shift>IDEA<Key.space><Key.shift>CELLULAR<Key.down><Key.enter>
Screenshot: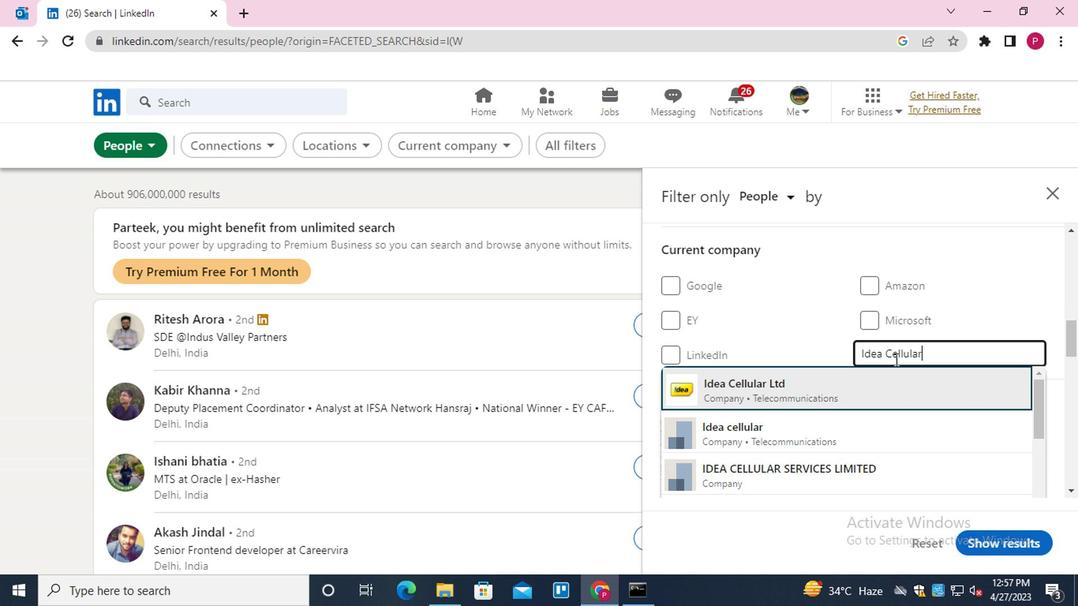 
Action: Mouse moved to (778, 385)
Screenshot: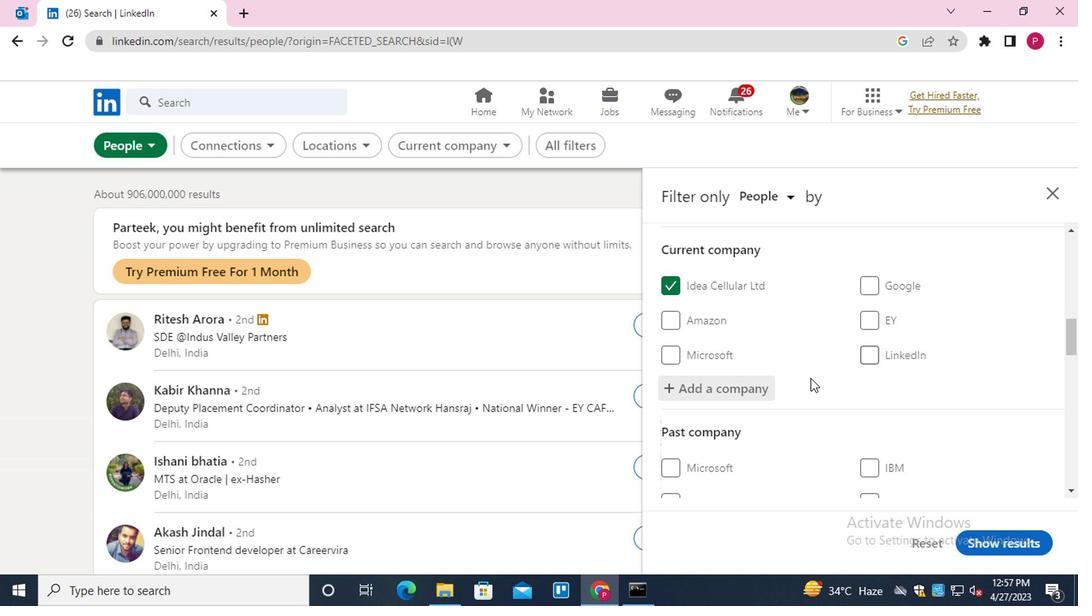 
Action: Mouse scrolled (778, 384) with delta (0, 0)
Screenshot: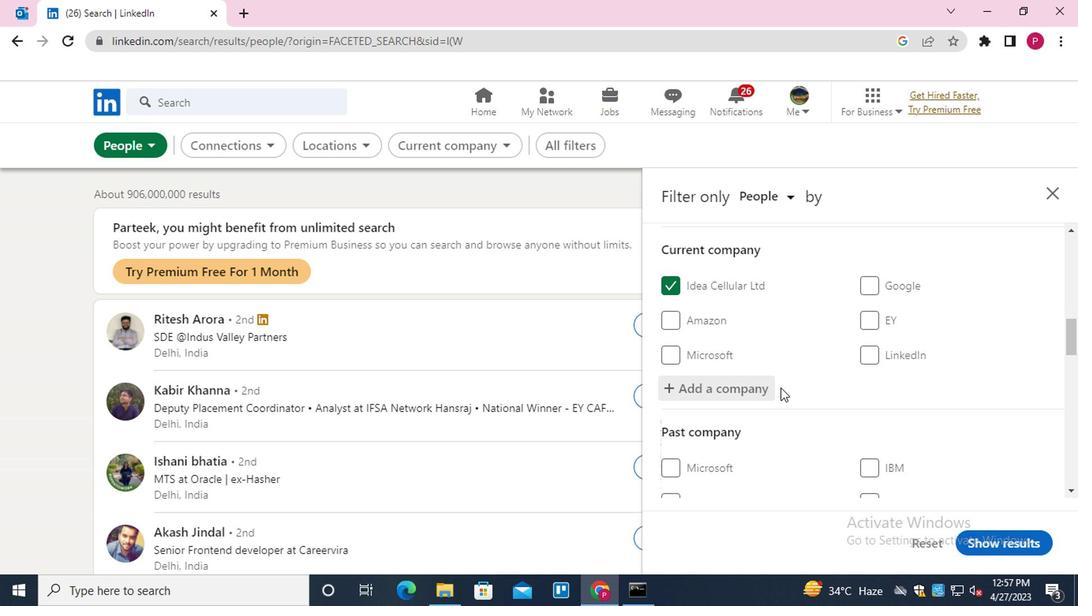 
Action: Mouse scrolled (778, 384) with delta (0, 0)
Screenshot: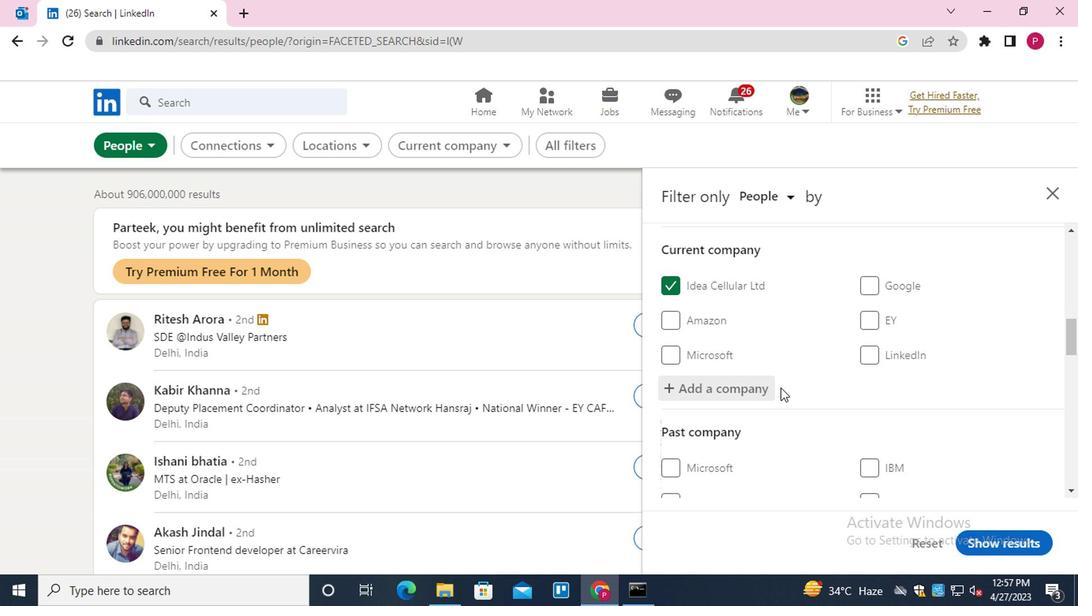 
Action: Mouse moved to (778, 387)
Screenshot: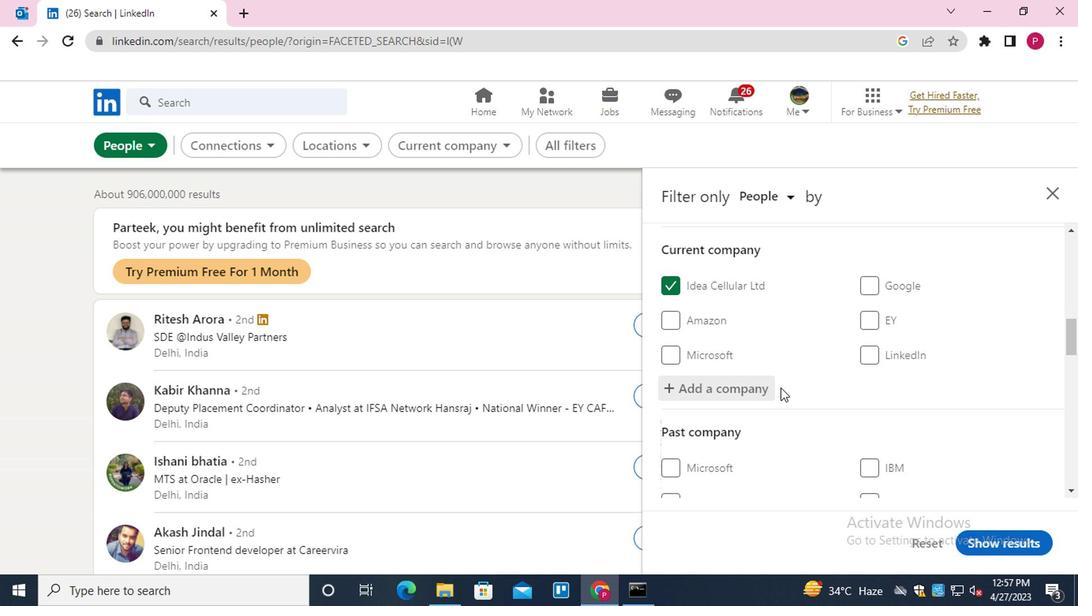 
Action: Mouse scrolled (778, 385) with delta (0, -1)
Screenshot: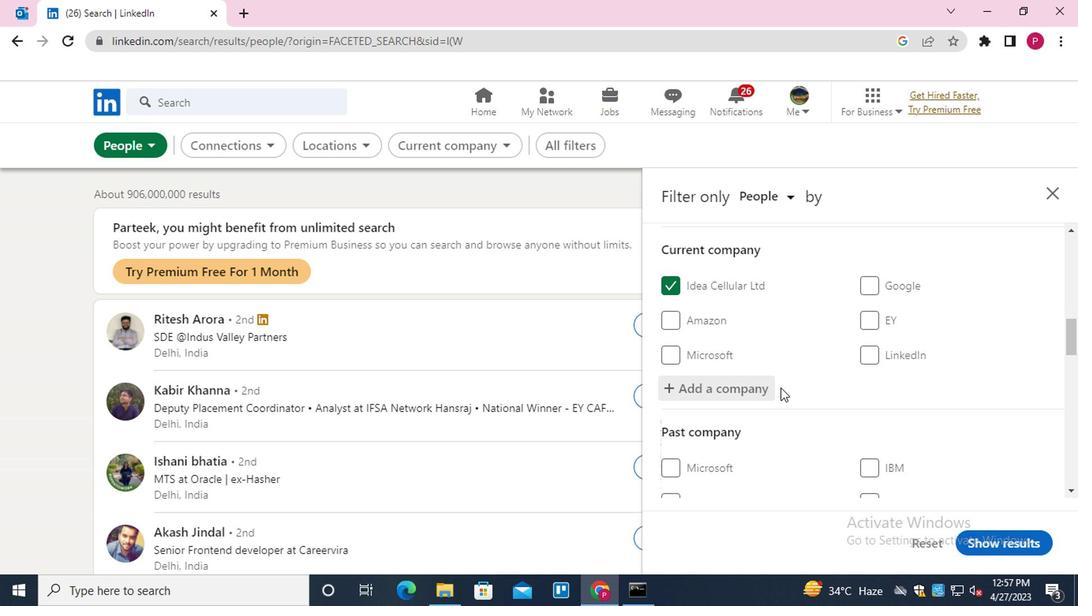 
Action: Mouse moved to (848, 368)
Screenshot: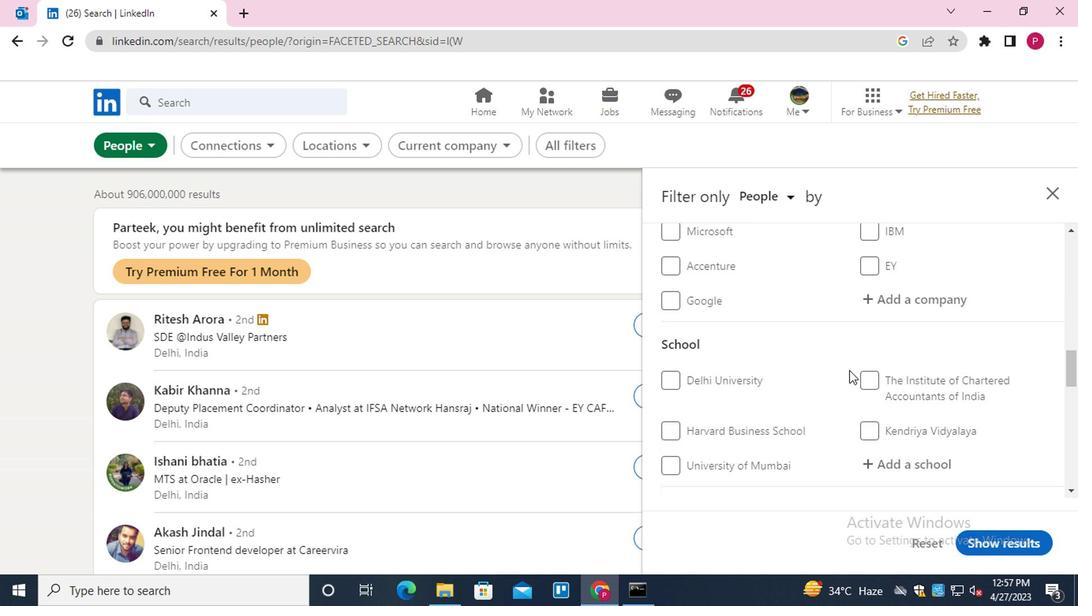 
Action: Mouse scrolled (848, 367) with delta (0, -1)
Screenshot: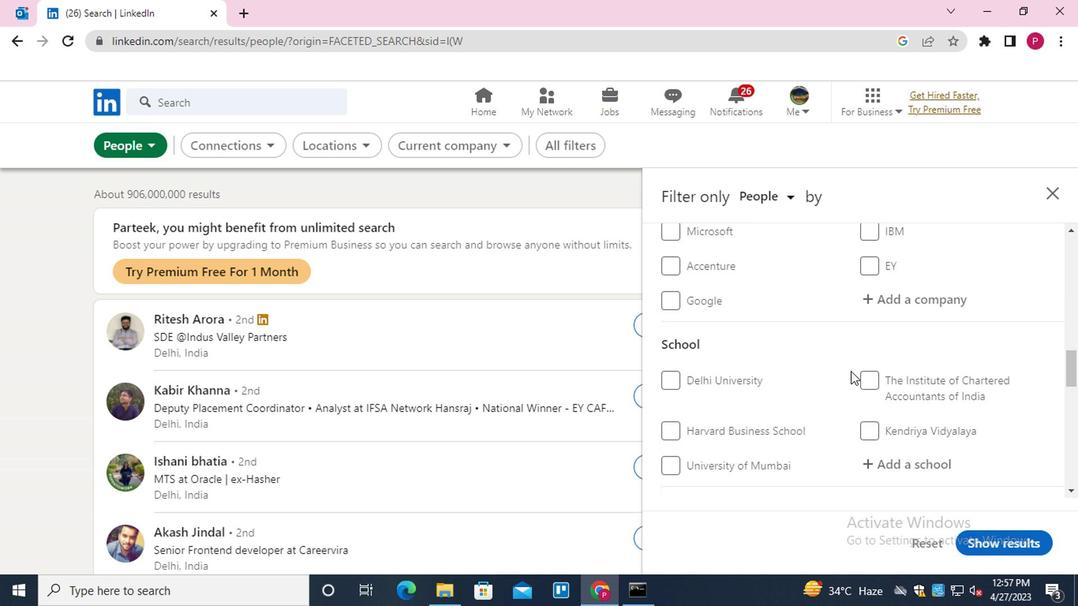 
Action: Mouse scrolled (848, 367) with delta (0, -1)
Screenshot: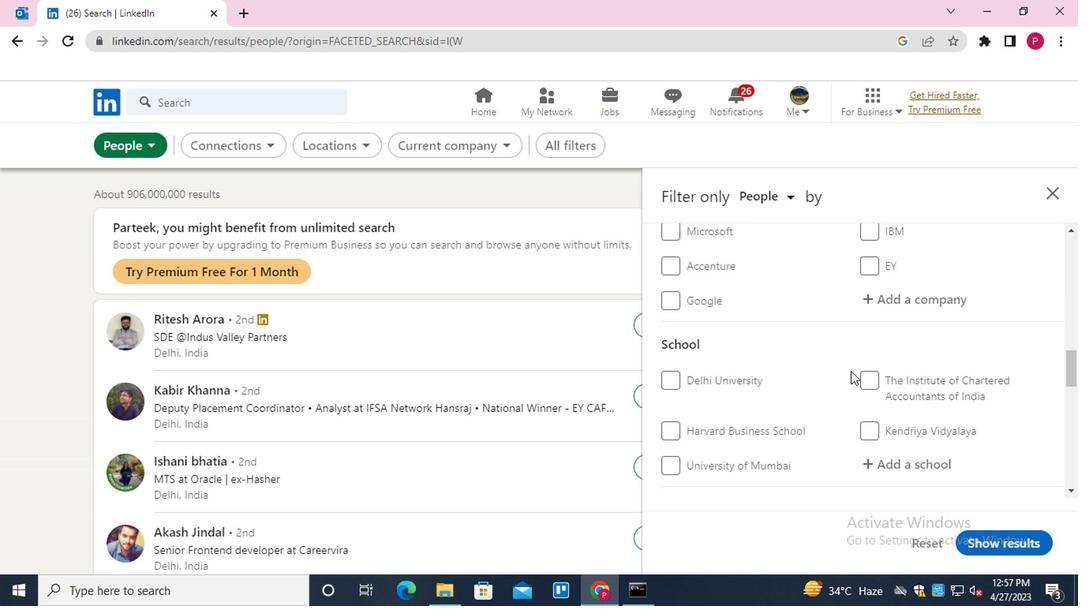 
Action: Mouse moved to (902, 302)
Screenshot: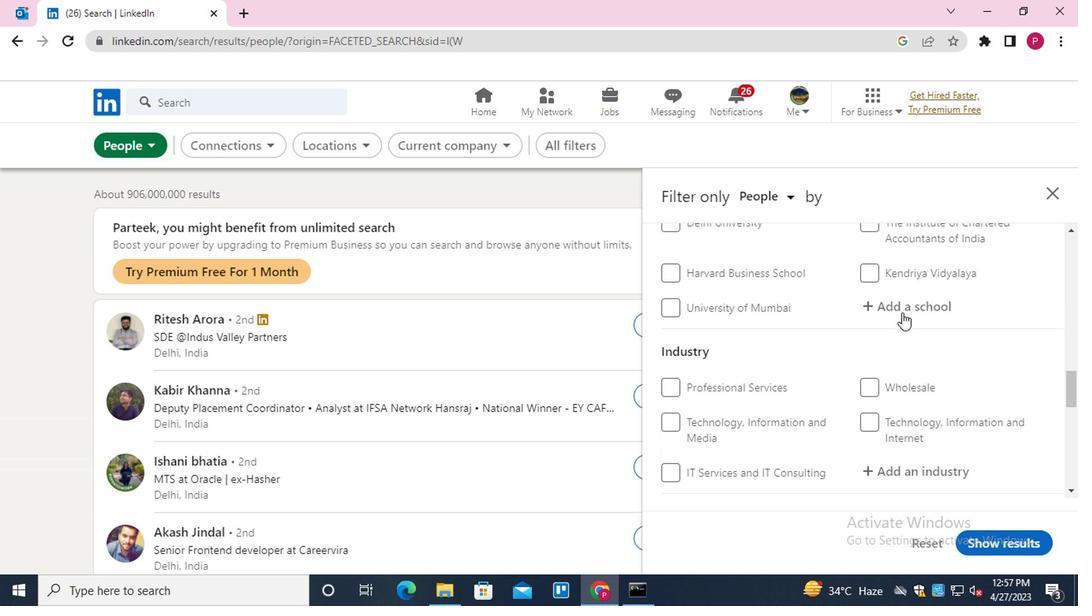 
Action: Mouse pressed left at (902, 302)
Screenshot: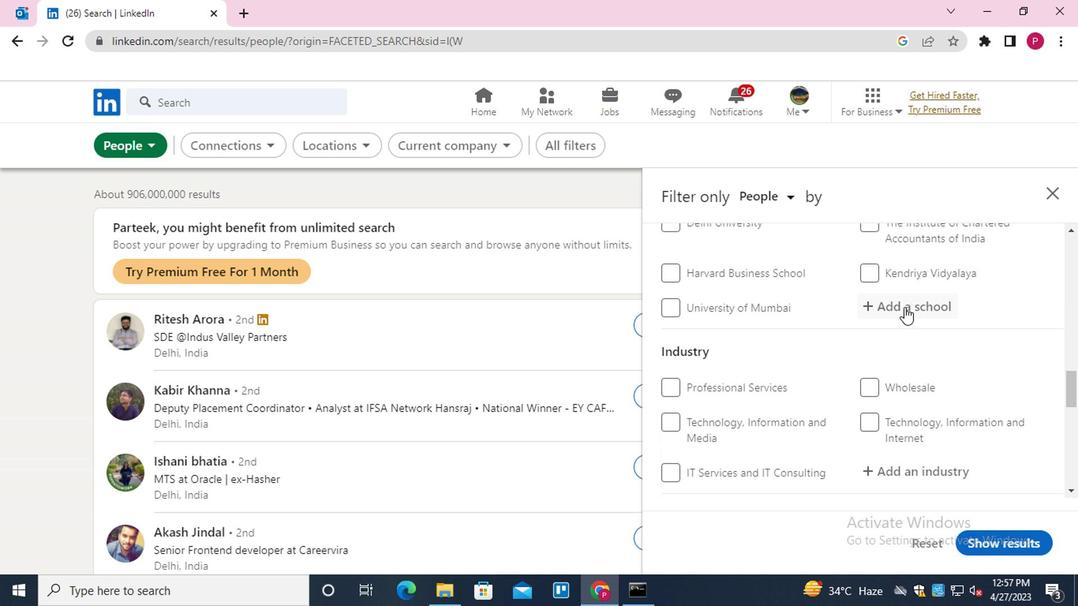 
Action: Key pressed <Key.shift>NATIONAL<Key.space><Key.shift>INSTITUTE<Key.space>OF<Key.space><Key.down><Key.down><Key.down><Key.down><Key.down><Key.down><Key.down><Key.up><Key.enter>
Screenshot: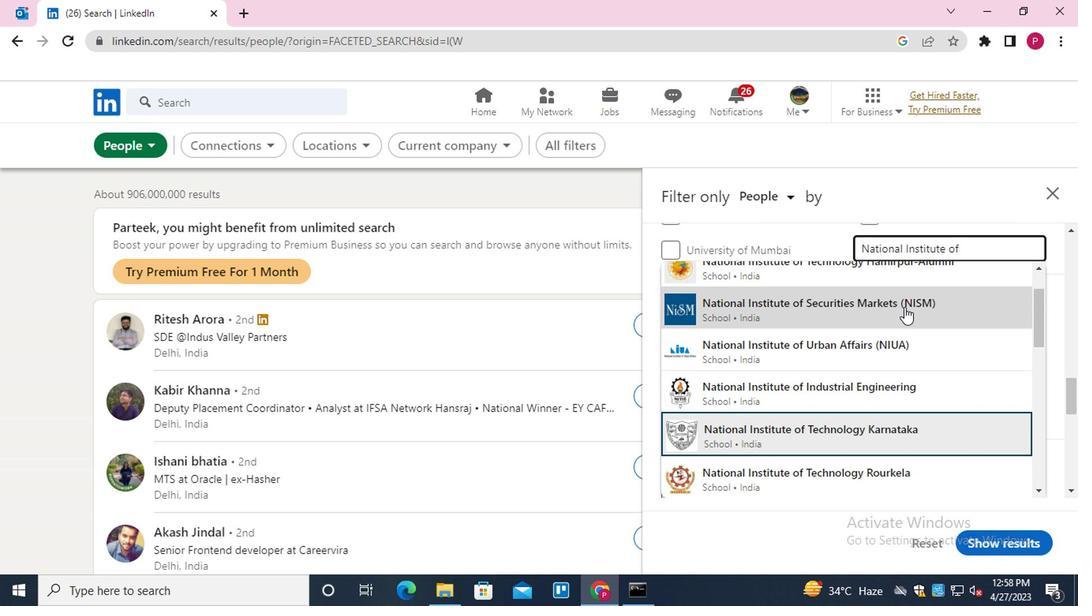 
Action: Mouse moved to (845, 291)
Screenshot: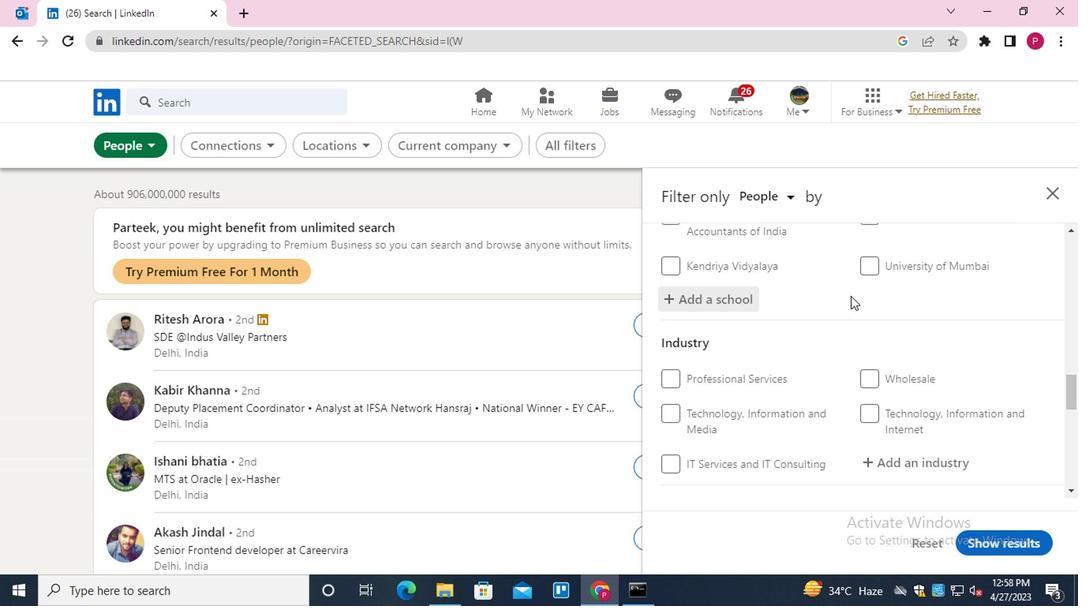 
Action: Mouse scrolled (845, 290) with delta (0, 0)
Screenshot: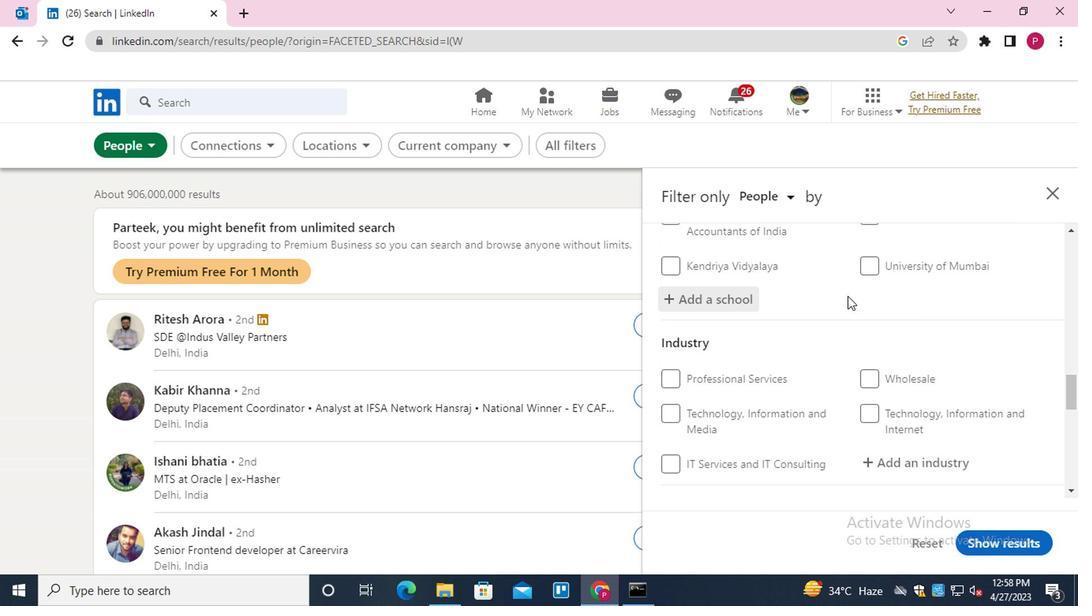 
Action: Mouse moved to (844, 292)
Screenshot: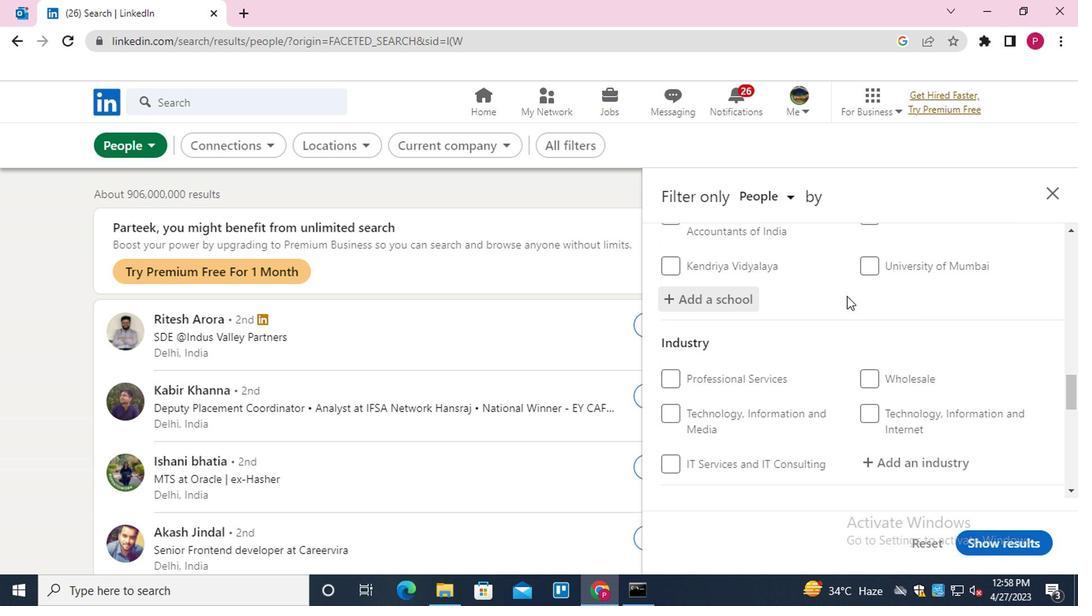 
Action: Mouse scrolled (844, 291) with delta (0, -1)
Screenshot: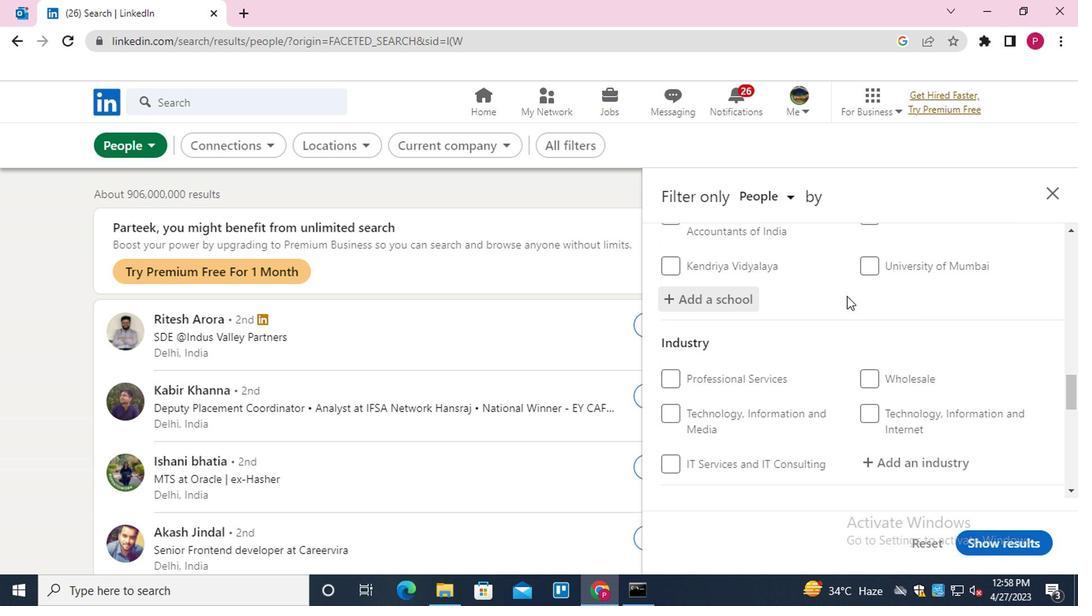 
Action: Mouse moved to (843, 296)
Screenshot: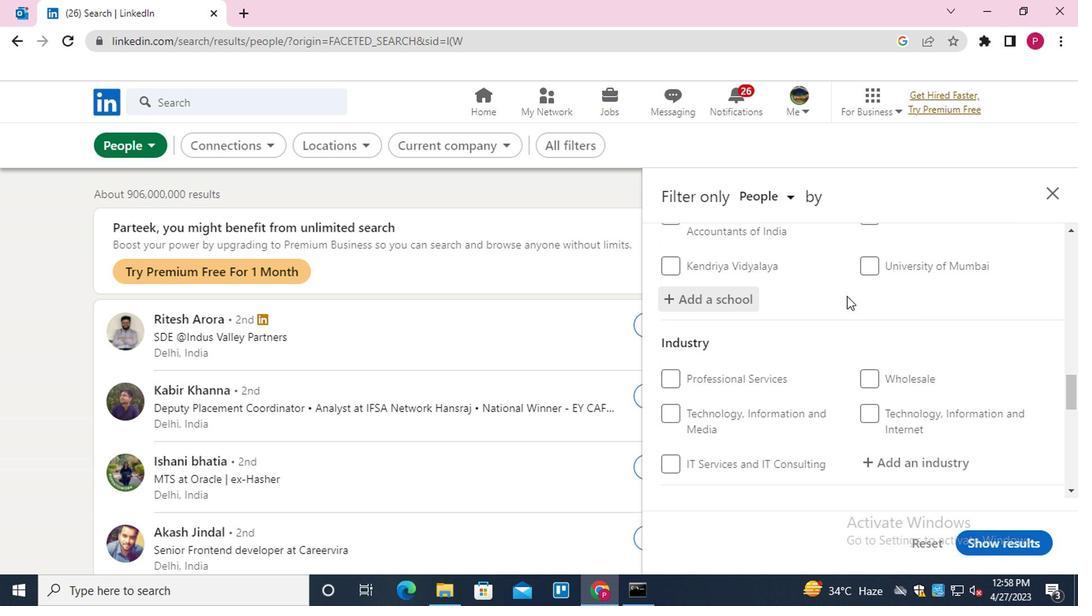 
Action: Mouse scrolled (843, 296) with delta (0, 0)
Screenshot: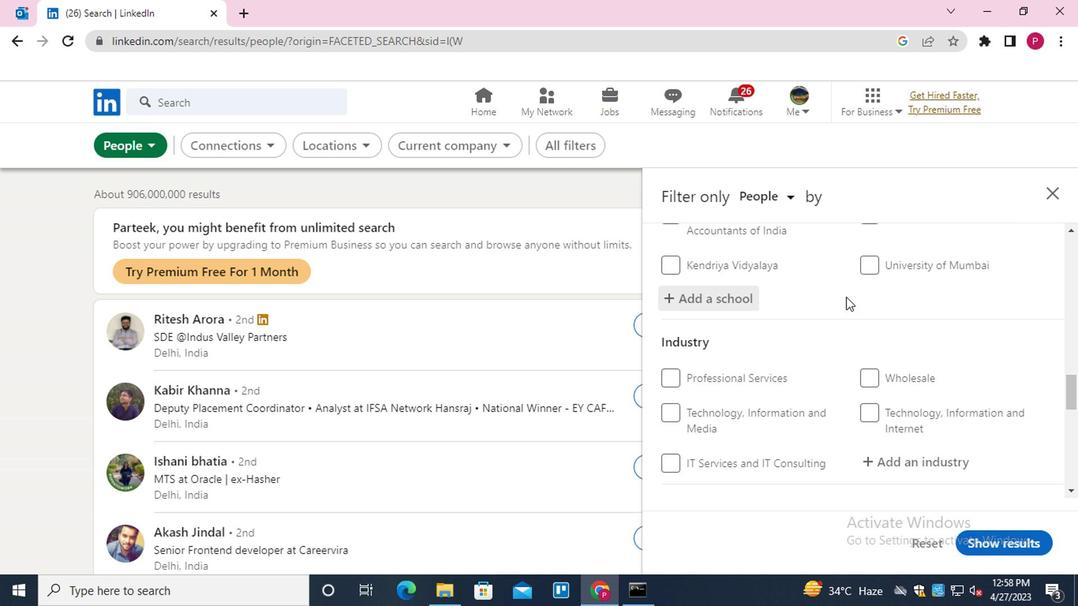 
Action: Mouse moved to (915, 219)
Screenshot: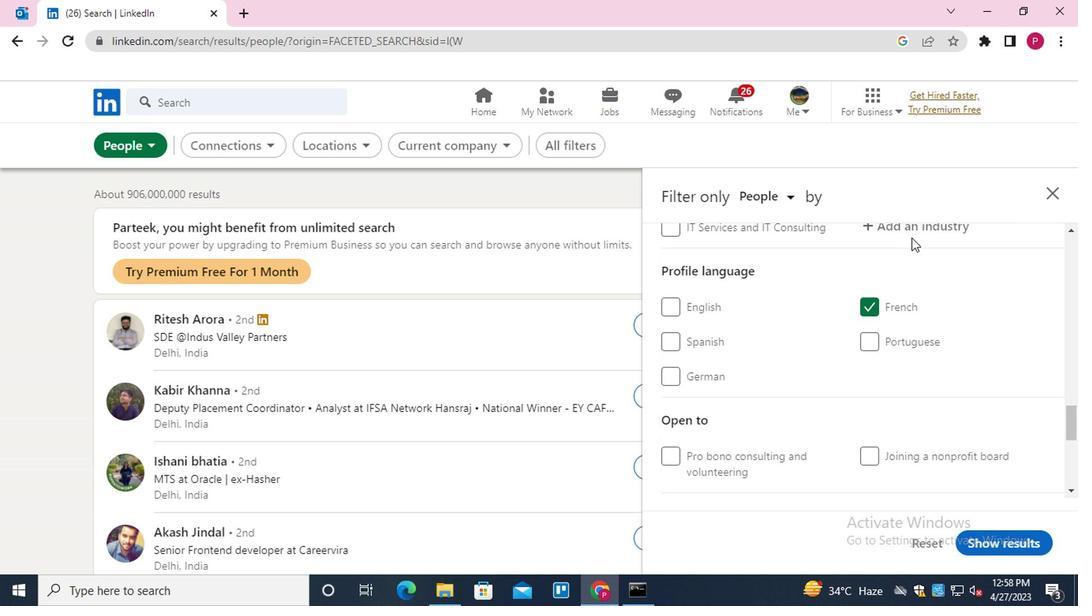 
Action: Mouse pressed left at (915, 219)
Screenshot: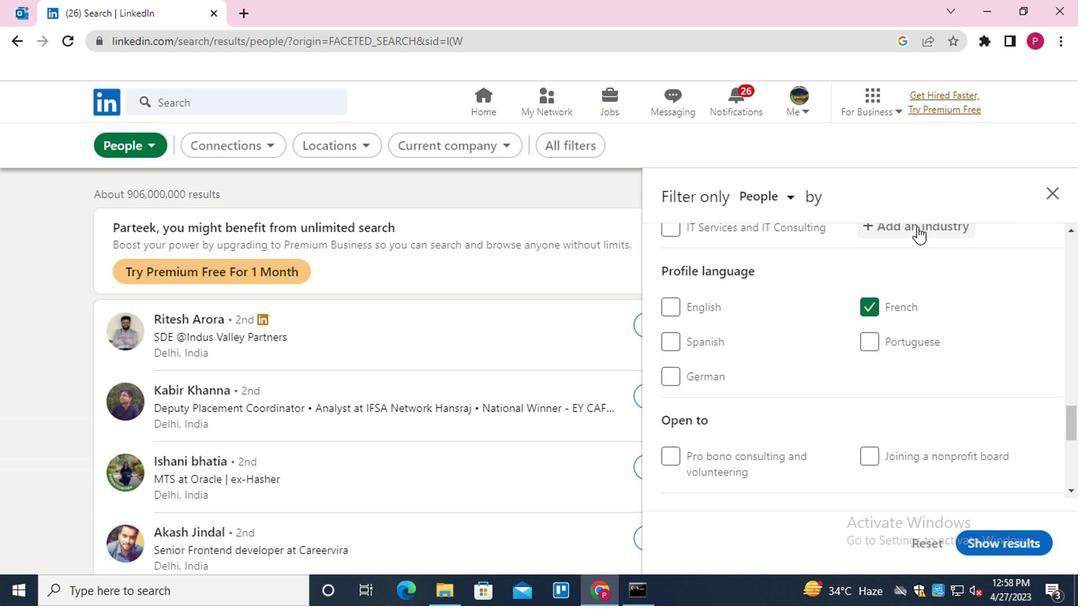 
Action: Key pressed <Key.shift>PERSONAL<Key.down><Key.down><Key.down><Key.enter>
Screenshot: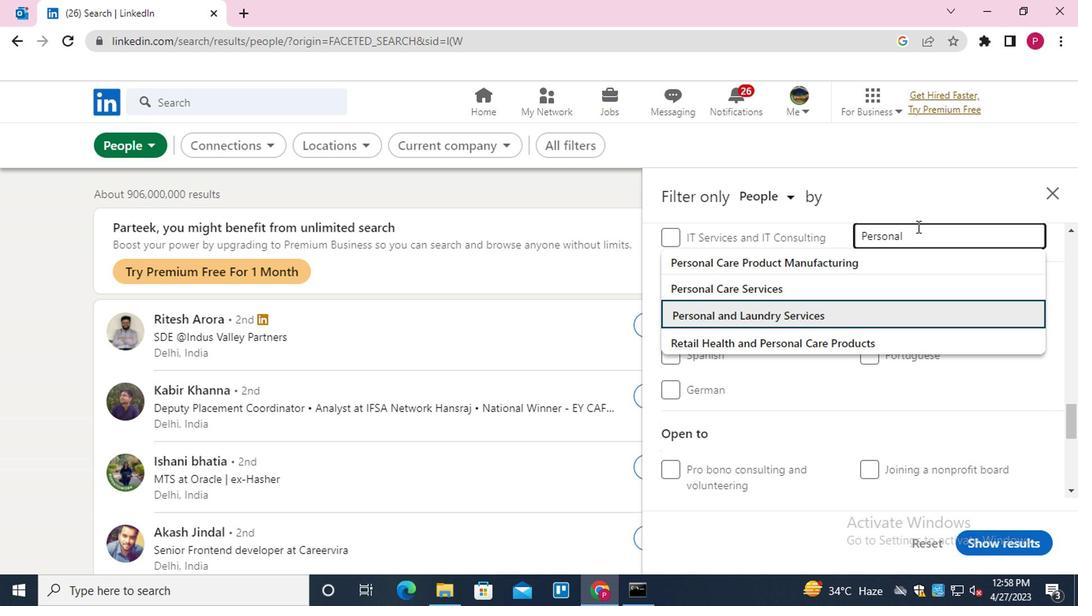 
Action: Mouse scrolled (915, 219) with delta (0, 0)
Screenshot: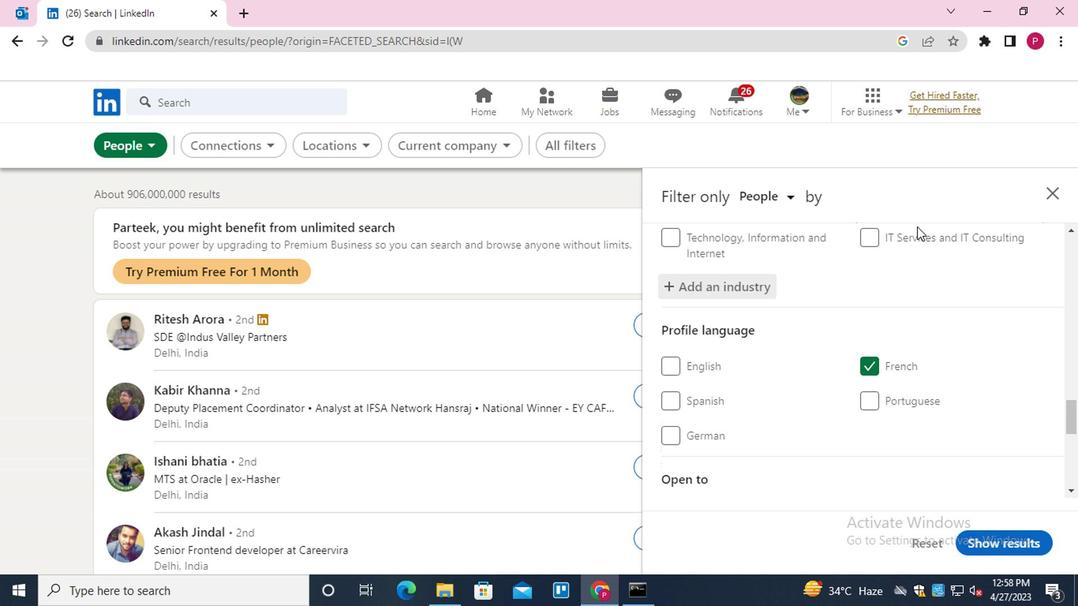 
Action: Mouse scrolled (915, 219) with delta (0, 0)
Screenshot: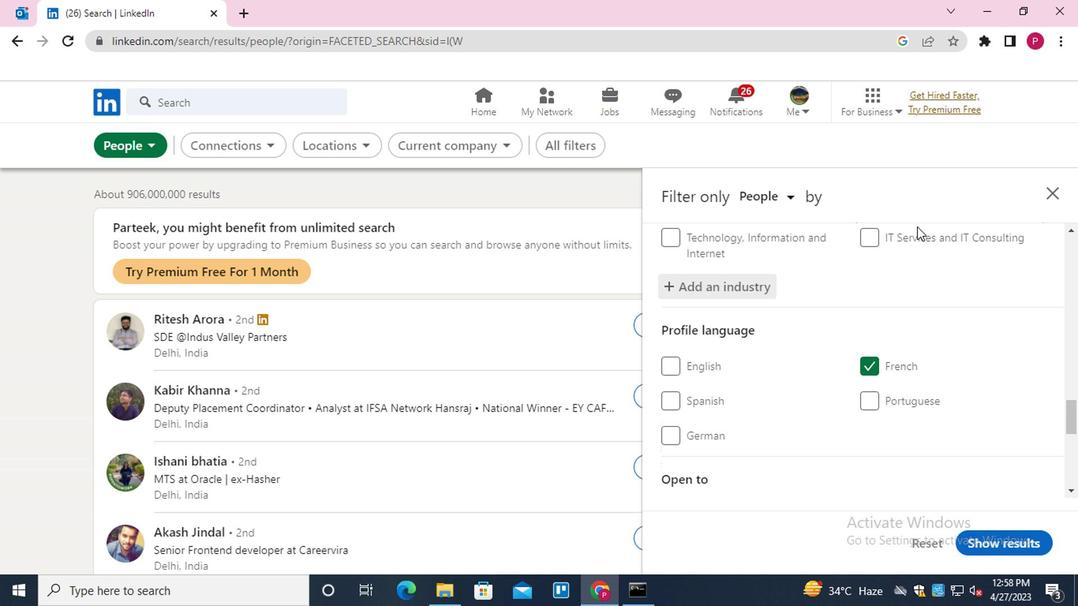 
Action: Mouse scrolled (915, 219) with delta (0, 0)
Screenshot: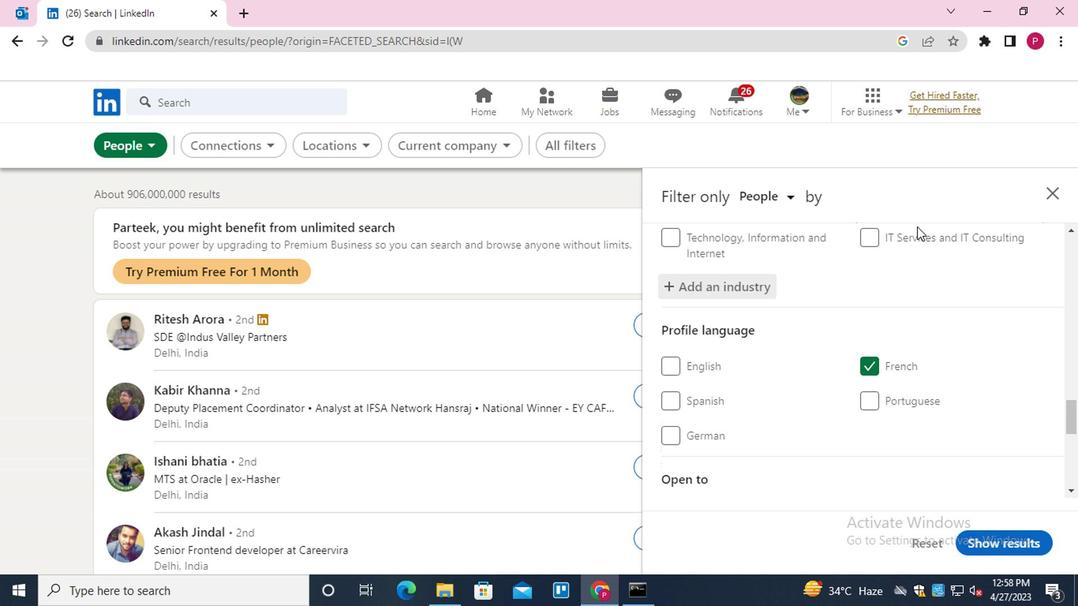 
Action: Mouse scrolled (915, 219) with delta (0, 0)
Screenshot: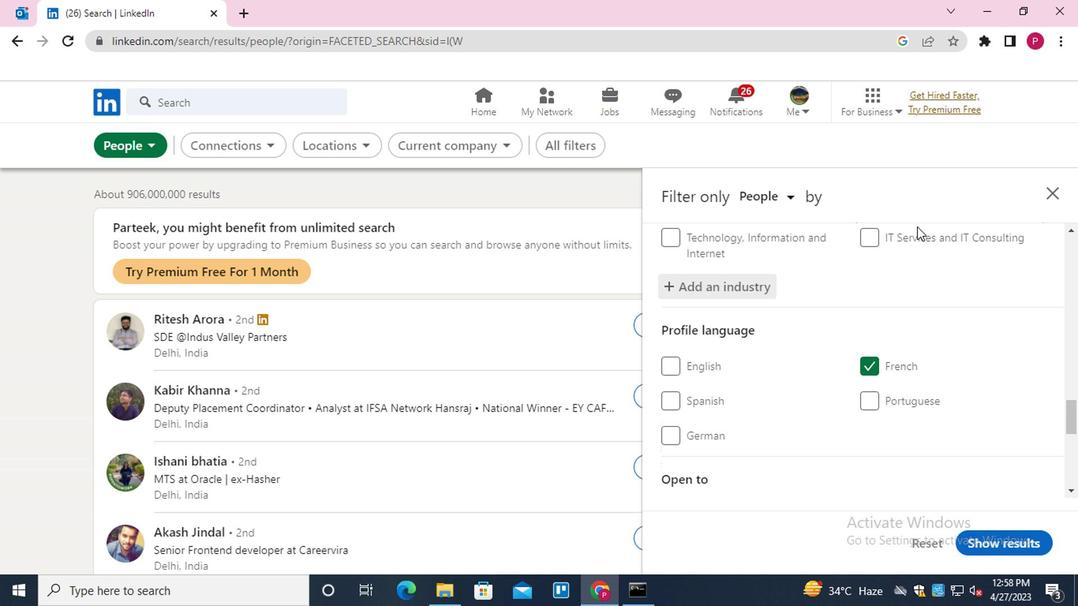
Action: Mouse moved to (932, 356)
Screenshot: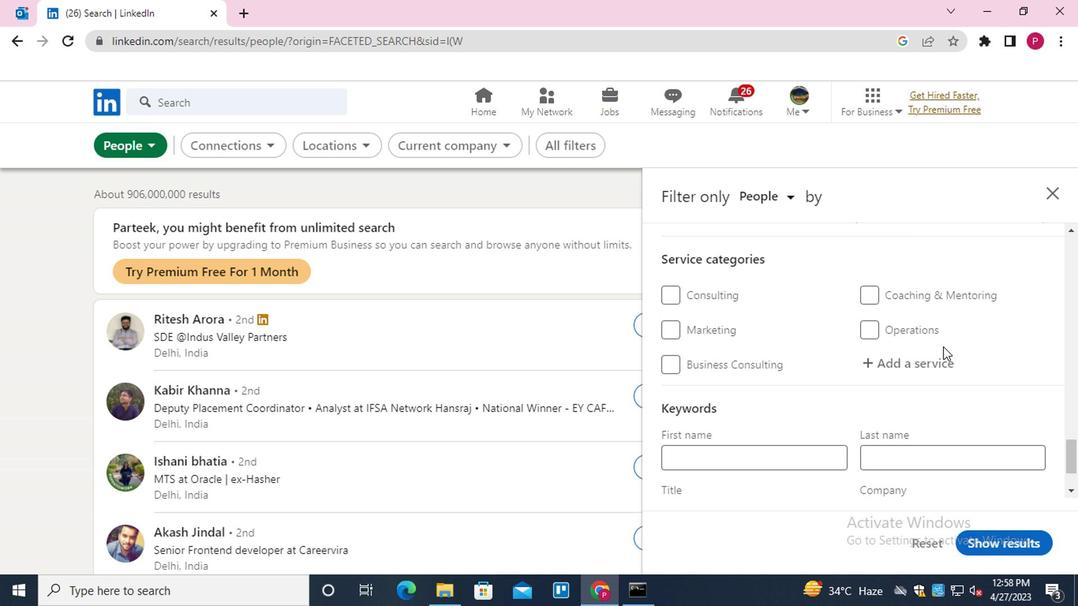 
Action: Mouse pressed left at (932, 356)
Screenshot: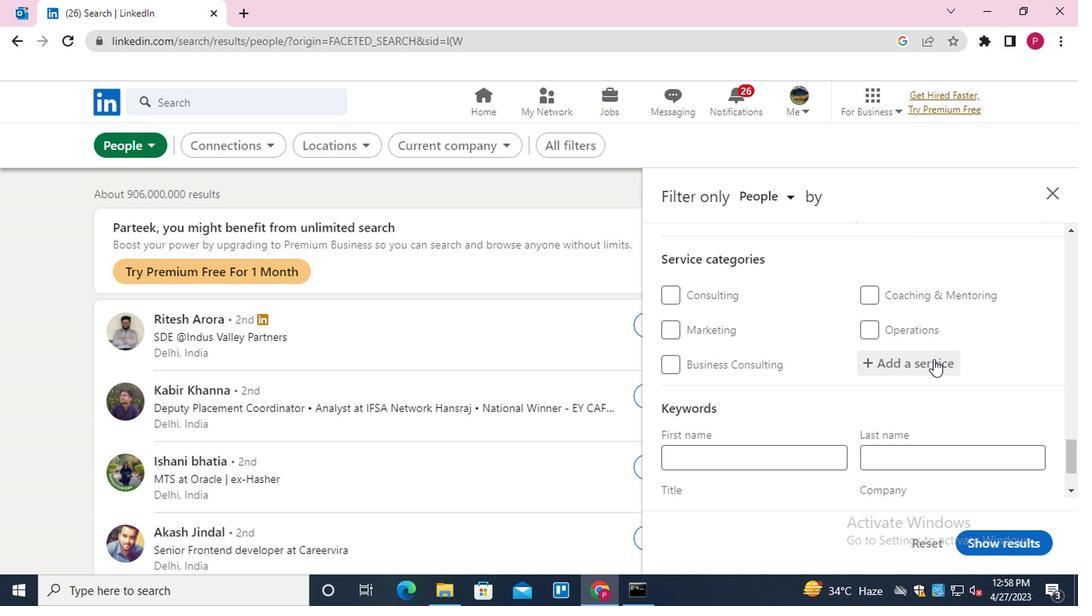 
Action: Mouse moved to (951, 332)
Screenshot: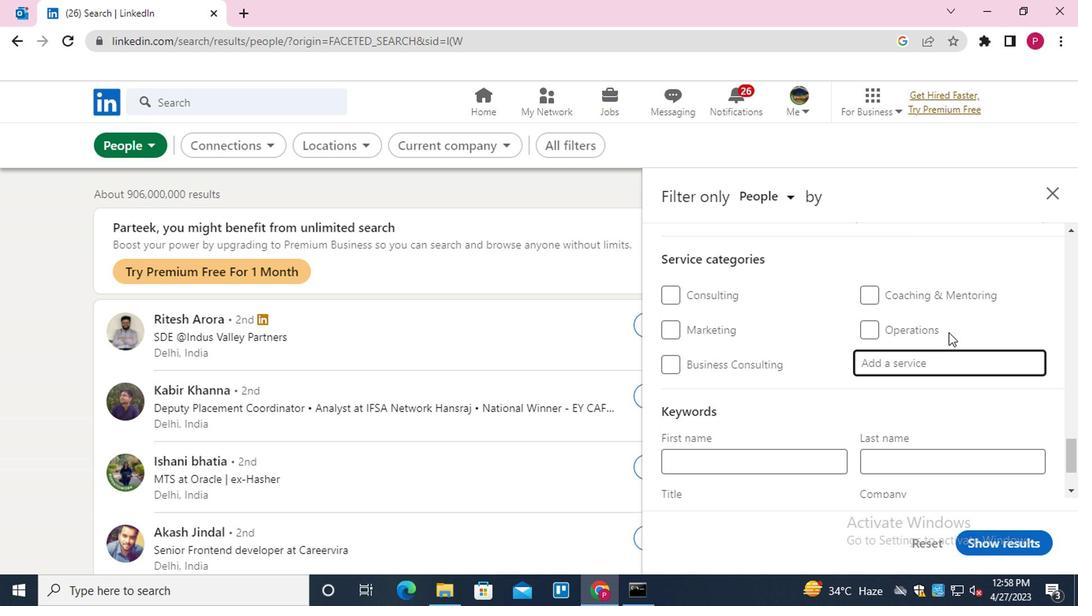 
Action: Key pressed <Key.shift>AUTO<Key.down><Key.down><Key.down><Key.enter>
Screenshot: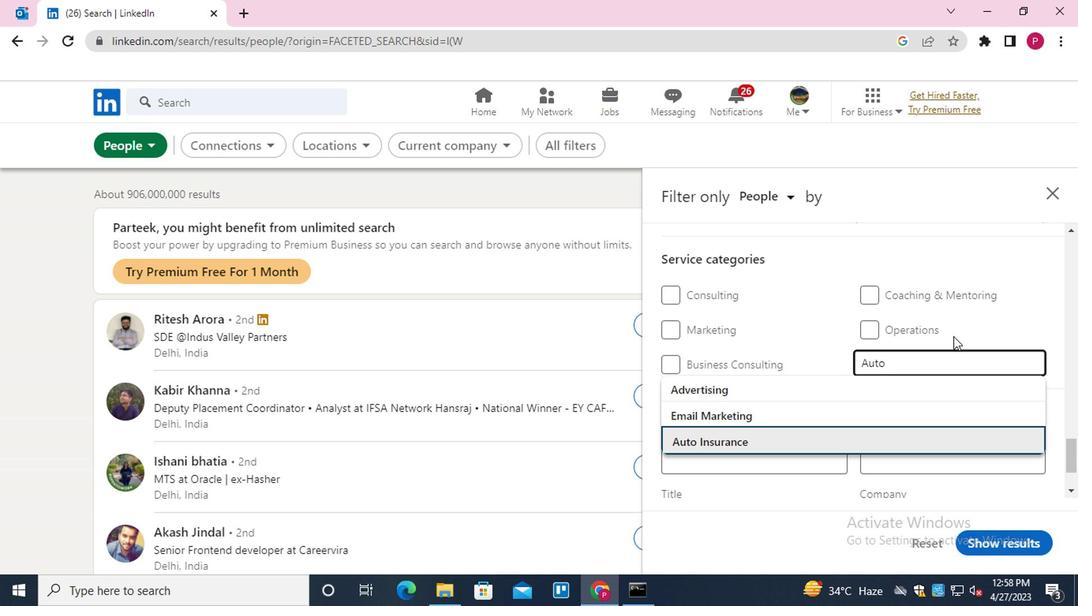 
Action: Mouse moved to (927, 332)
Screenshot: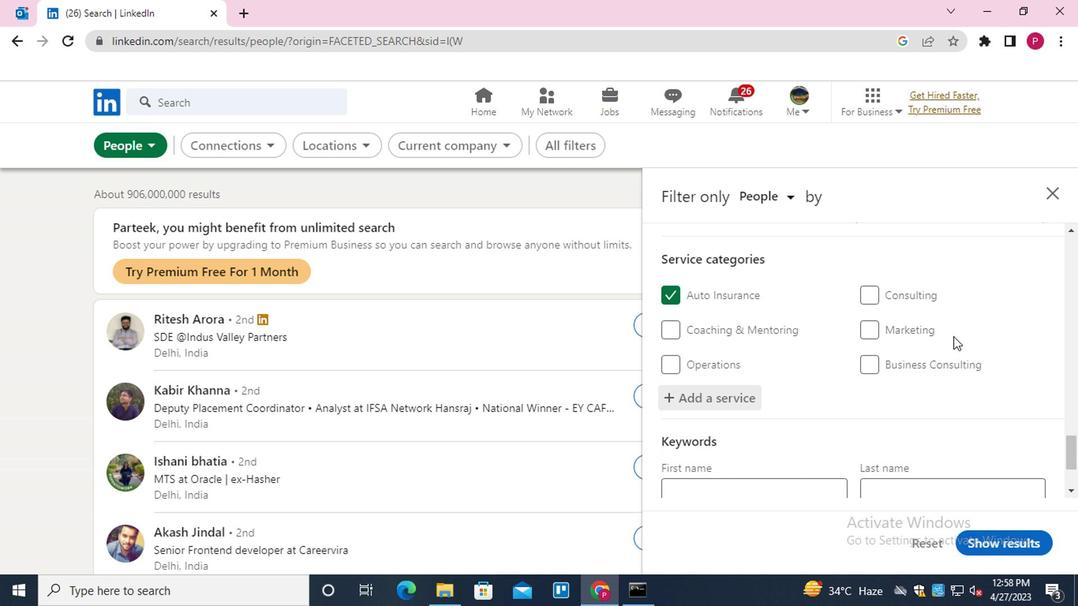 
Action: Mouse scrolled (927, 332) with delta (0, 0)
Screenshot: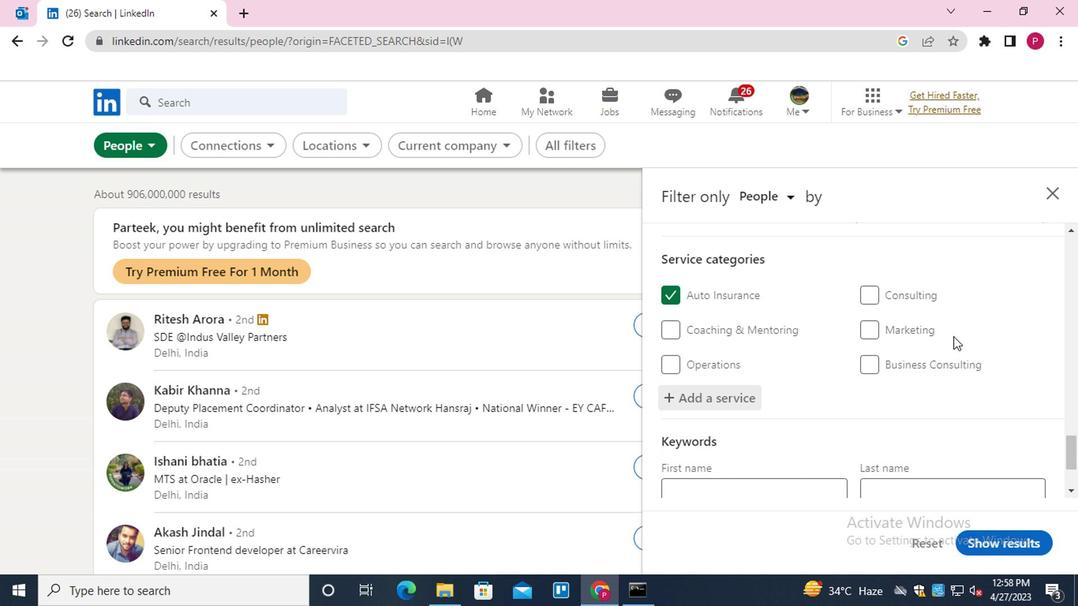 
Action: Mouse moved to (926, 332)
Screenshot: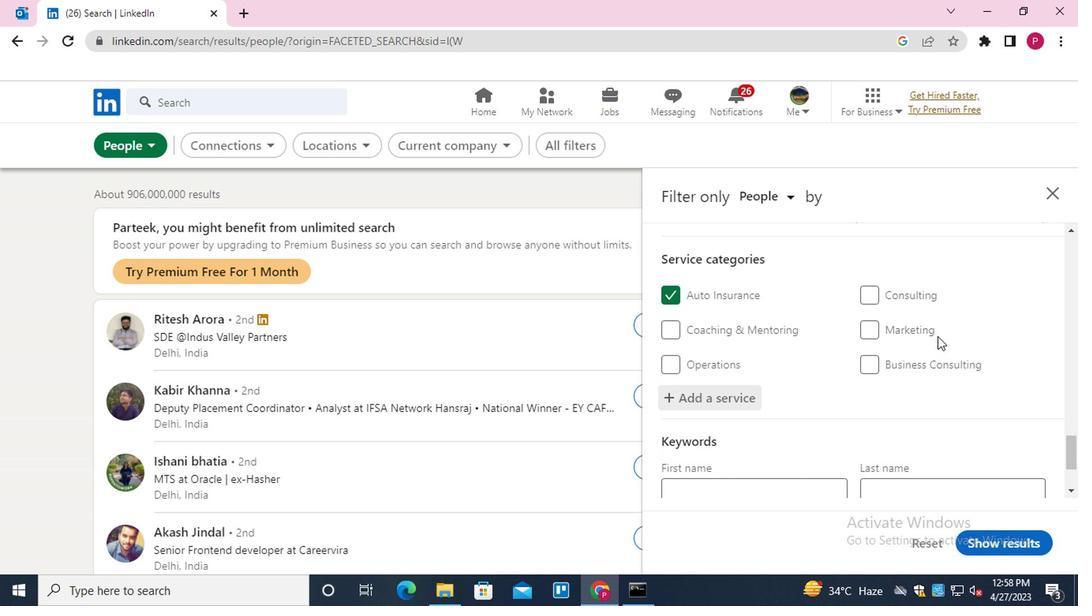 
Action: Mouse scrolled (926, 332) with delta (0, 0)
Screenshot: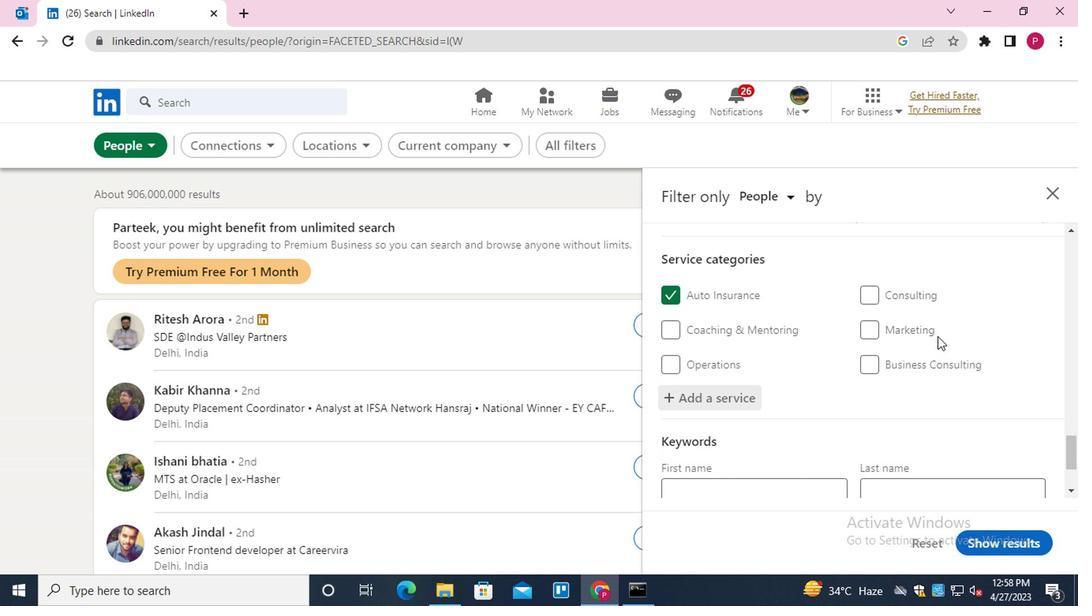 
Action: Mouse moved to (926, 333)
Screenshot: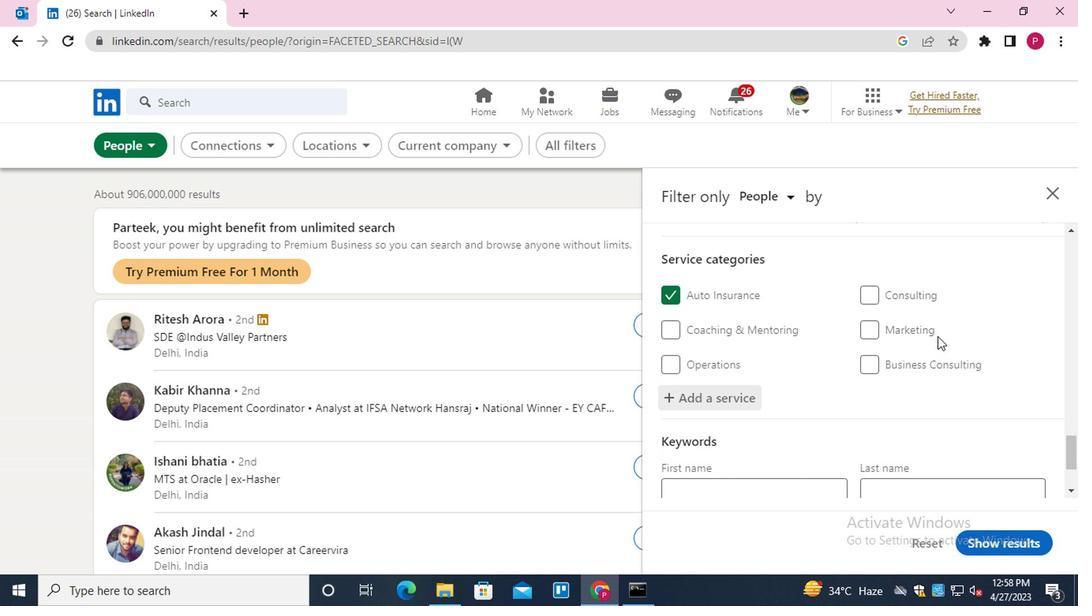 
Action: Mouse scrolled (926, 332) with delta (0, -1)
Screenshot: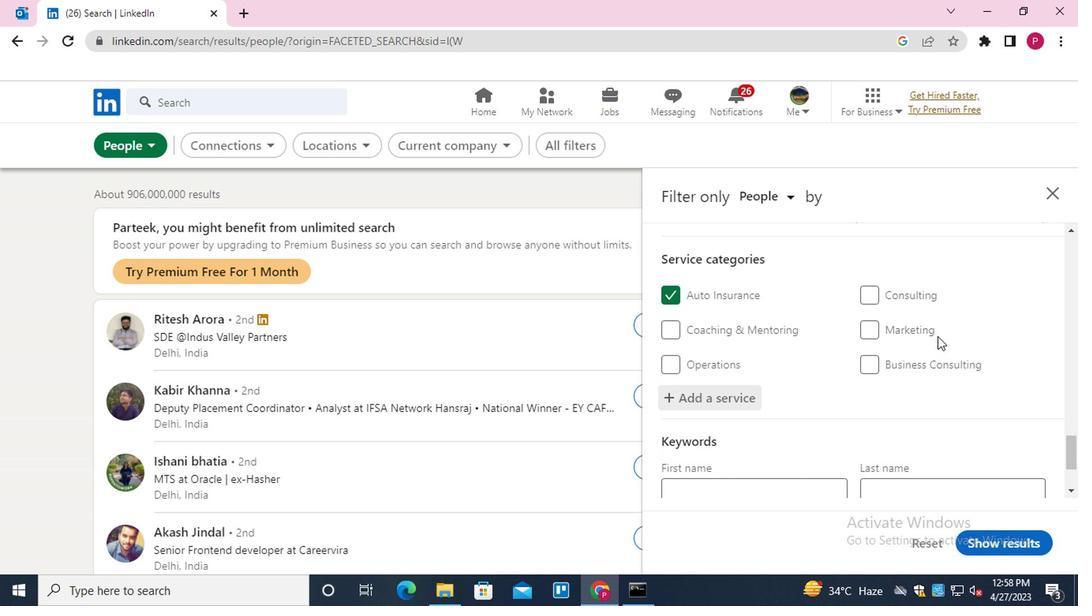 
Action: Mouse moved to (705, 433)
Screenshot: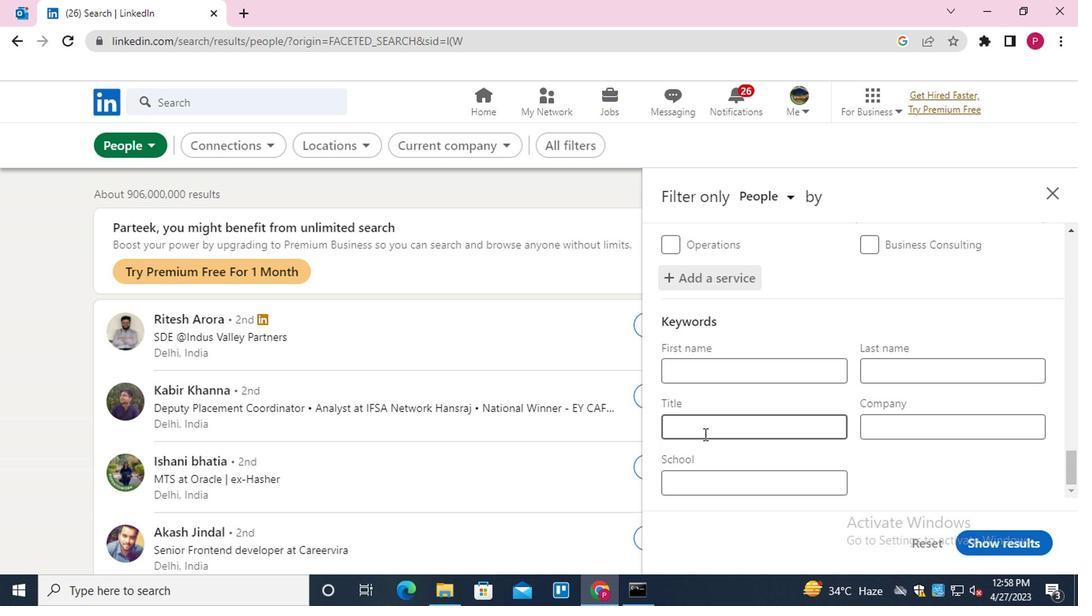 
Action: Mouse pressed left at (705, 433)
Screenshot: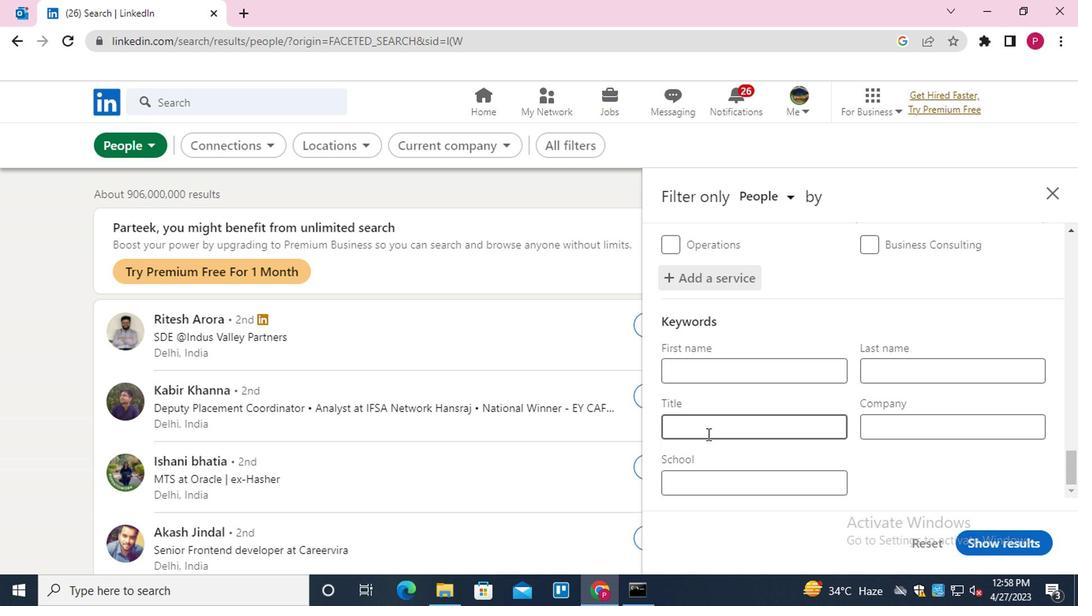 
Action: Mouse moved to (706, 433)
Screenshot: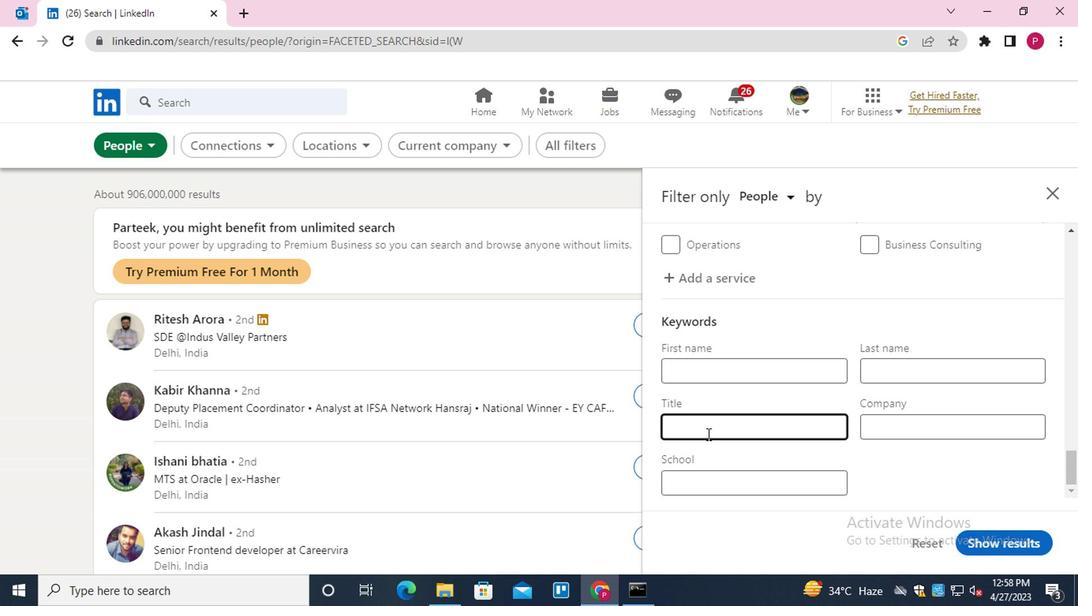 
Action: Key pressed <Key.shift><Key.shift>MANAGEMEB<Key.backspace>NT<Key.space><Key.shift><Key.shift><Key.shift><Key.shift><Key.shift><Key.shift>CONSULTANT
Screenshot: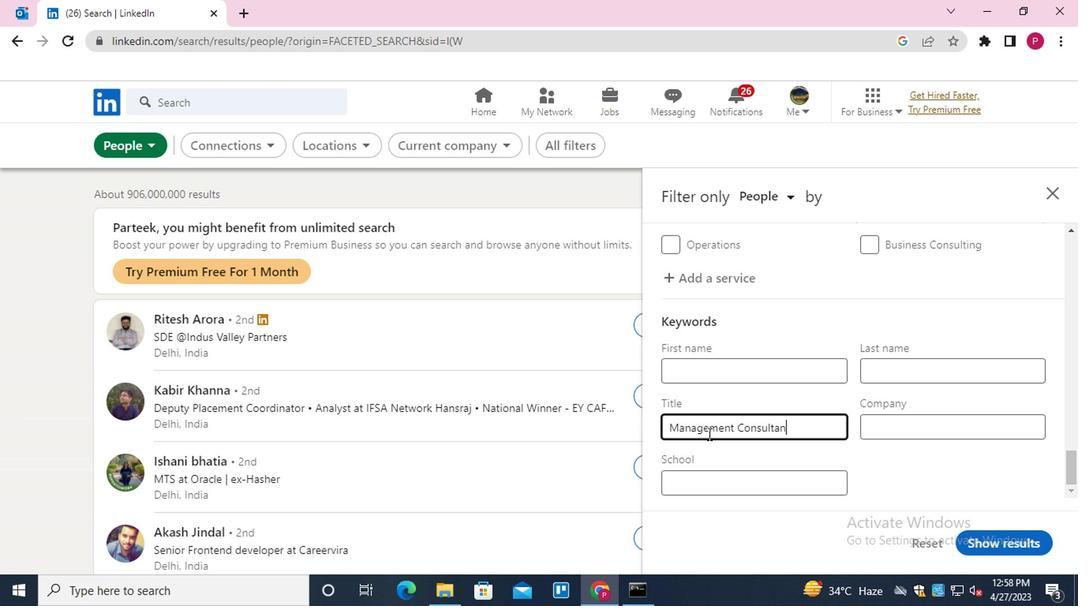 
Action: Mouse moved to (992, 544)
Screenshot: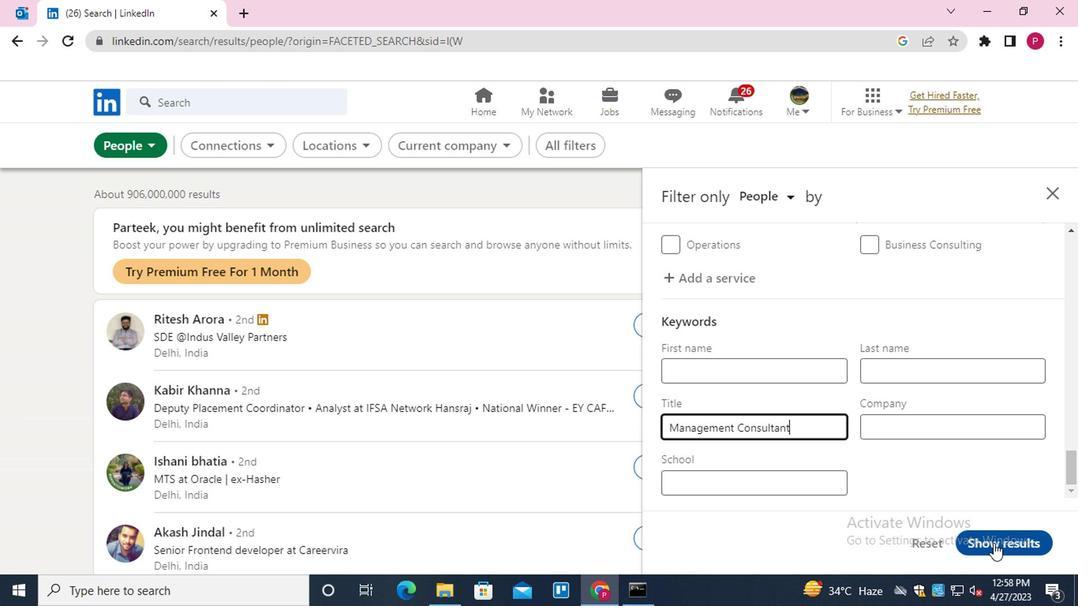 
Action: Mouse pressed left at (992, 544)
Screenshot: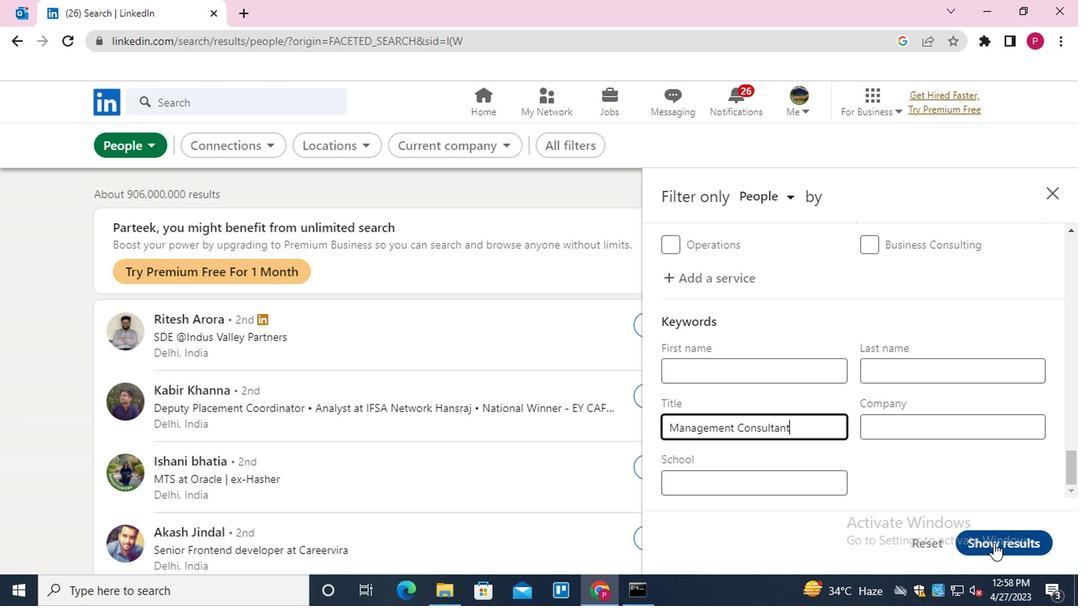 
Action: Mouse moved to (479, 315)
Screenshot: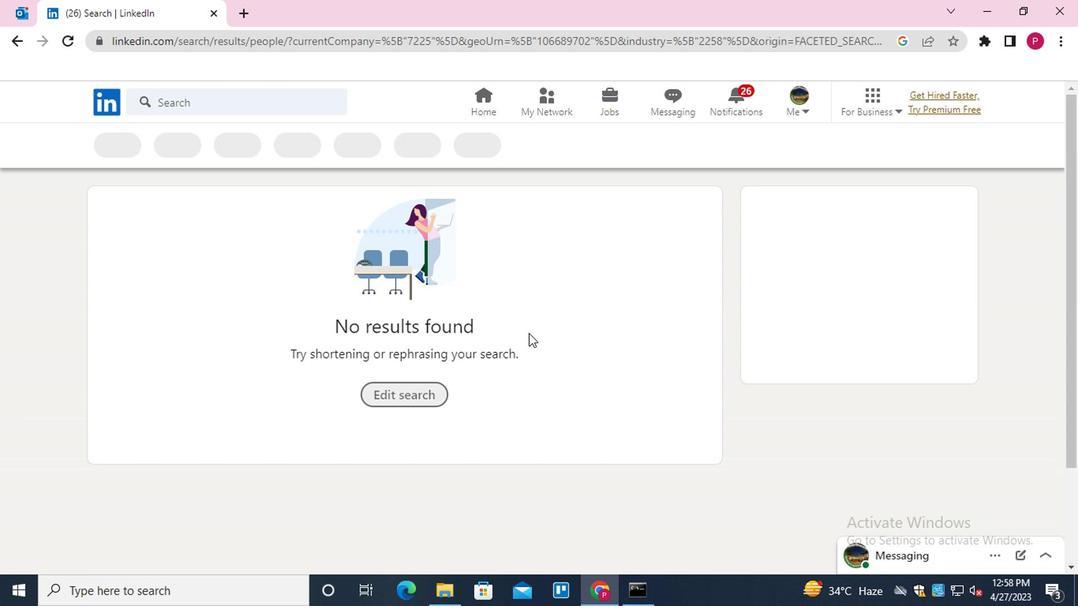 
